 Task: Find connections with filter location Pamplona with filter topic #jobsearchwith filter profile language French with filter current company ALLEN Career Institute Pvt. Ltd. with filter school St. Joseph's Matriculation Higher Secondary School with filter industry Office Administration with filter service category Date Entry with filter keywords title Reiki Practitioner
Action: Mouse moved to (303, 213)
Screenshot: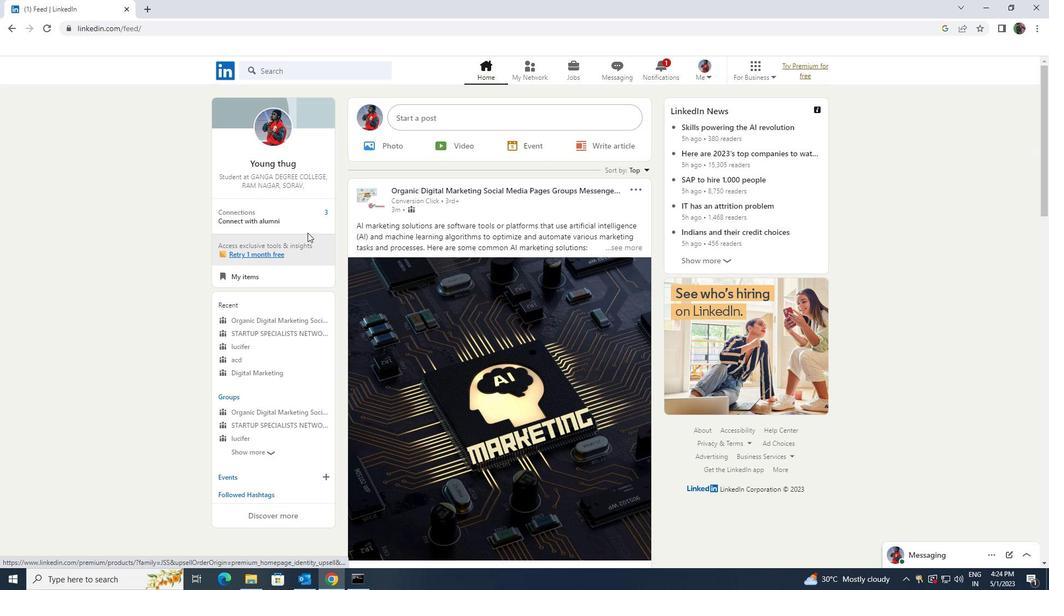
Action: Mouse pressed left at (303, 213)
Screenshot: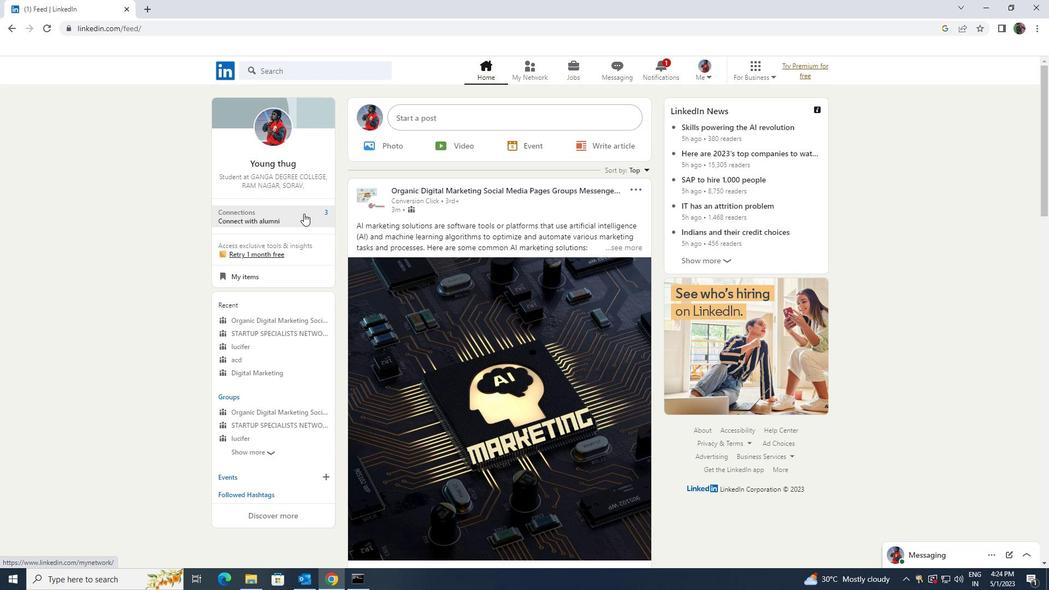 
Action: Mouse moved to (306, 132)
Screenshot: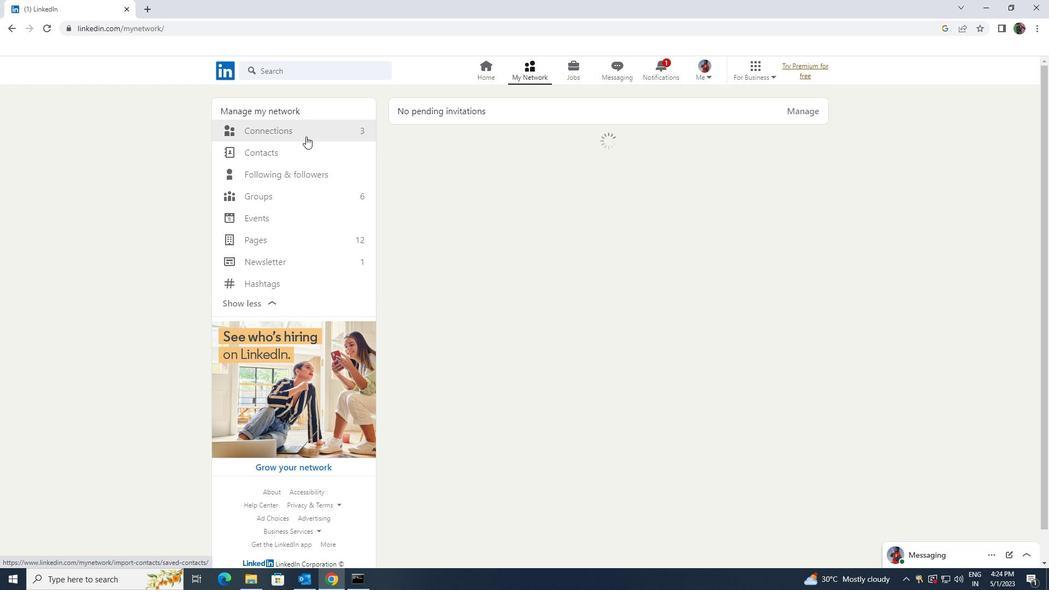 
Action: Mouse pressed left at (306, 132)
Screenshot: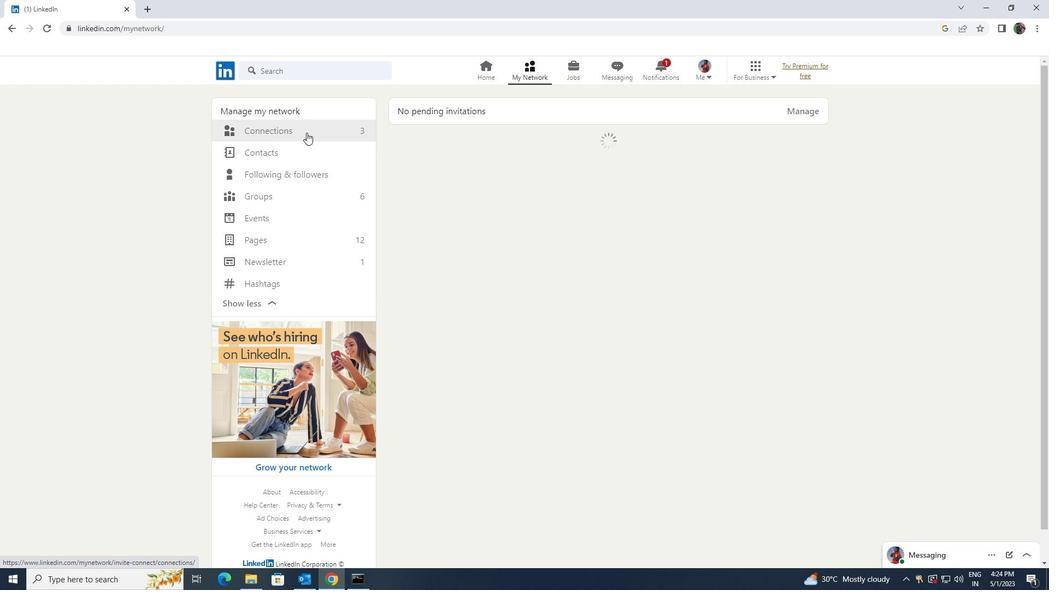 
Action: Mouse moved to (600, 132)
Screenshot: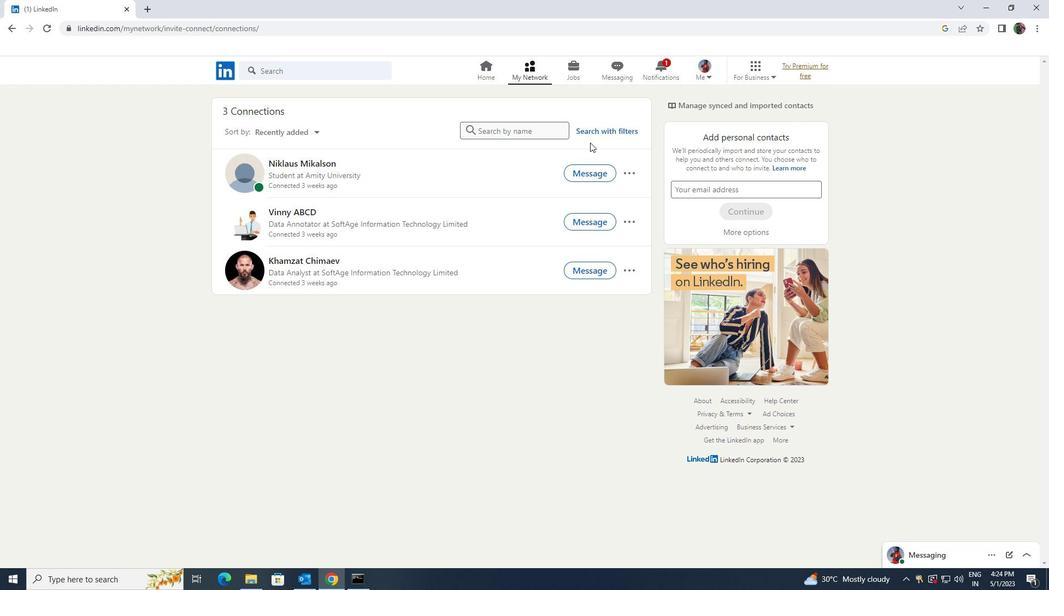 
Action: Mouse pressed left at (600, 132)
Screenshot: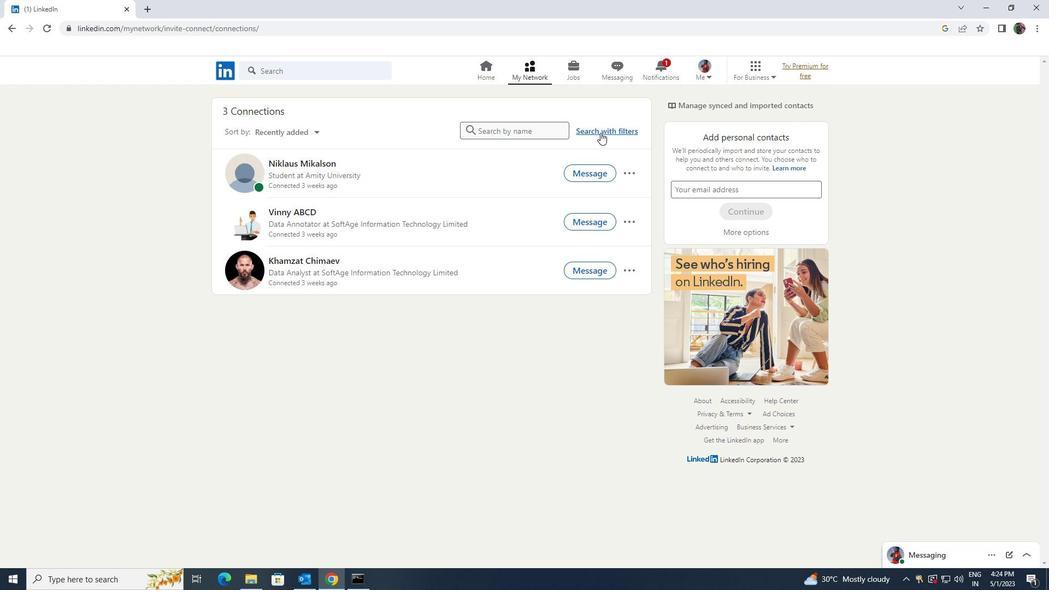 
Action: Mouse moved to (562, 102)
Screenshot: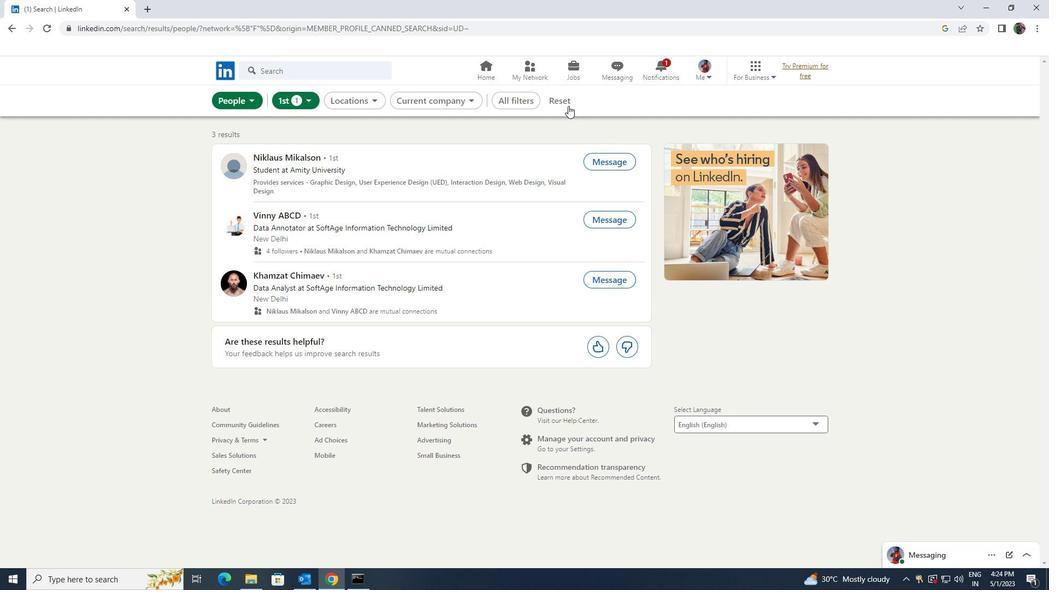 
Action: Mouse pressed left at (562, 102)
Screenshot: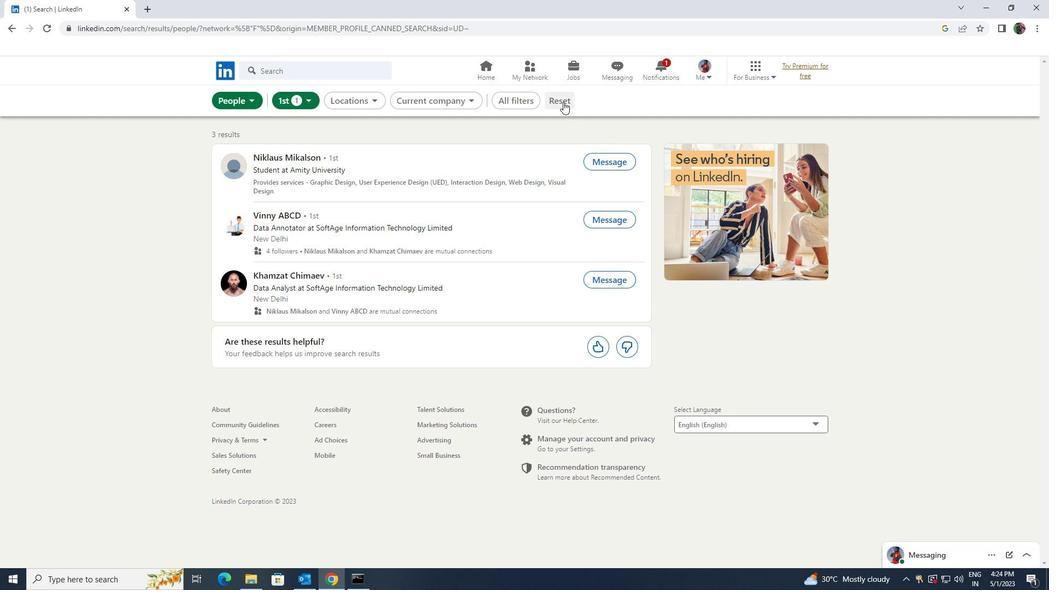 
Action: Mouse moved to (541, 102)
Screenshot: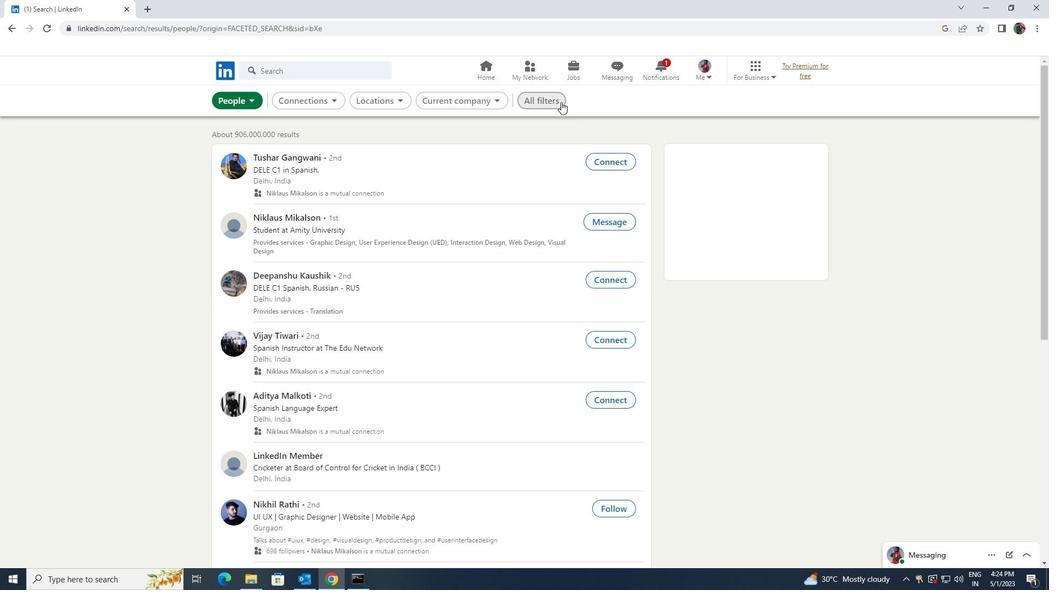
Action: Mouse pressed left at (541, 102)
Screenshot: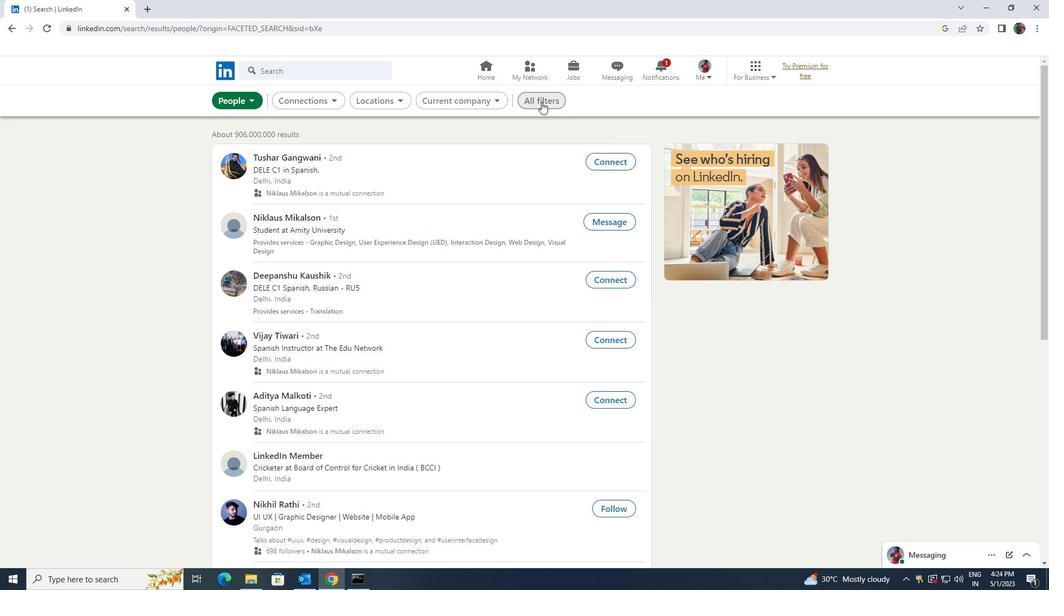 
Action: Mouse moved to (540, 99)
Screenshot: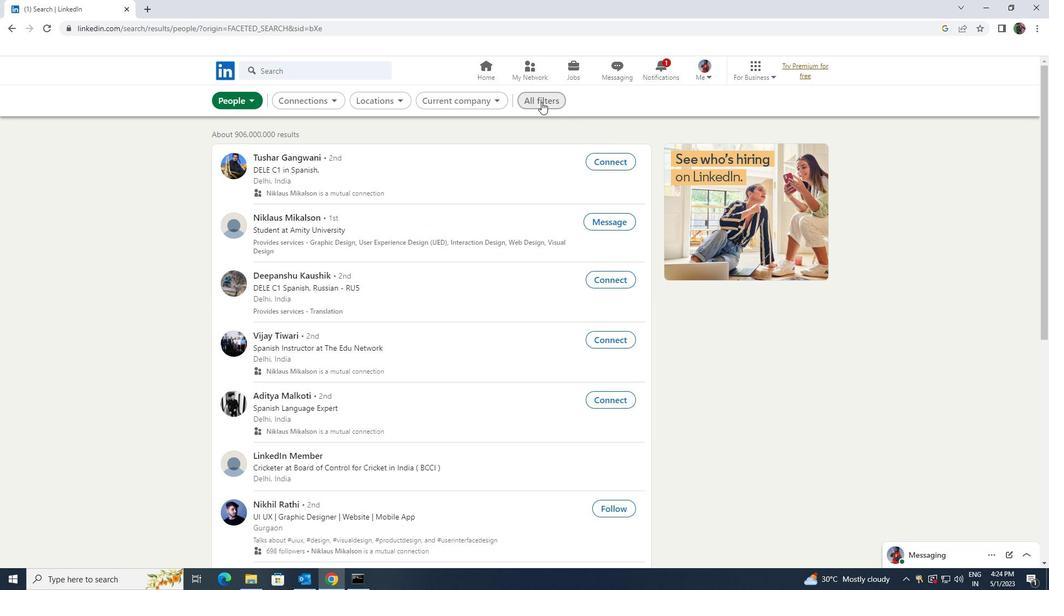 
Action: Mouse pressed left at (540, 99)
Screenshot: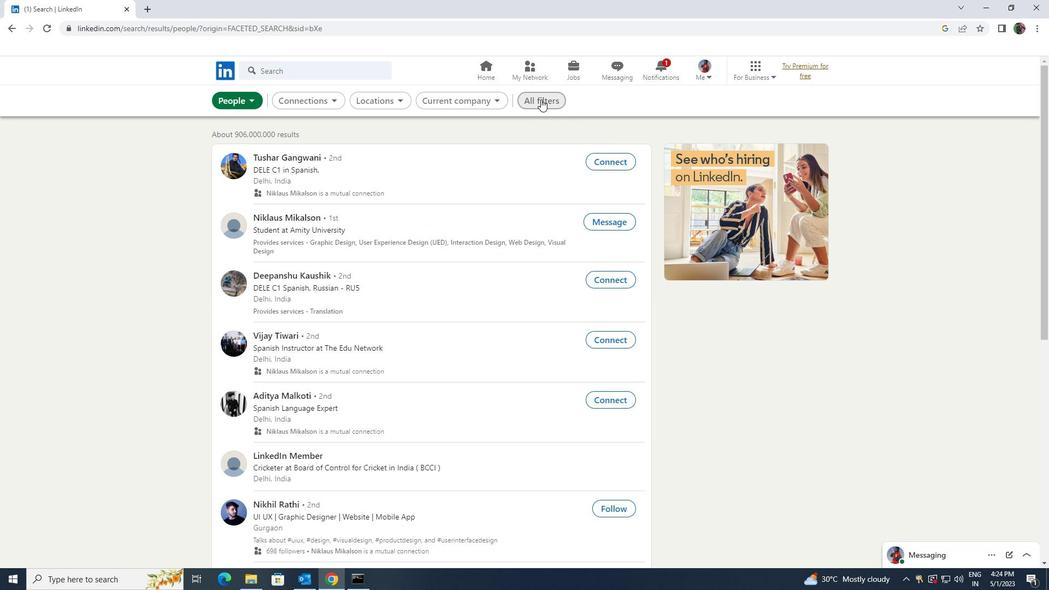 
Action: Mouse pressed left at (540, 99)
Screenshot: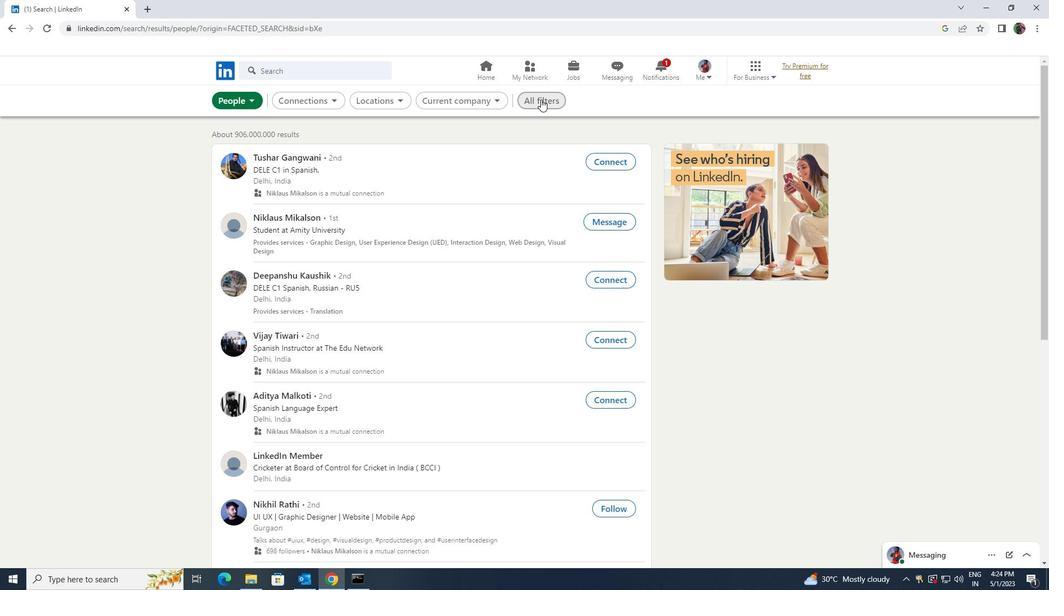 
Action: Mouse pressed left at (540, 99)
Screenshot: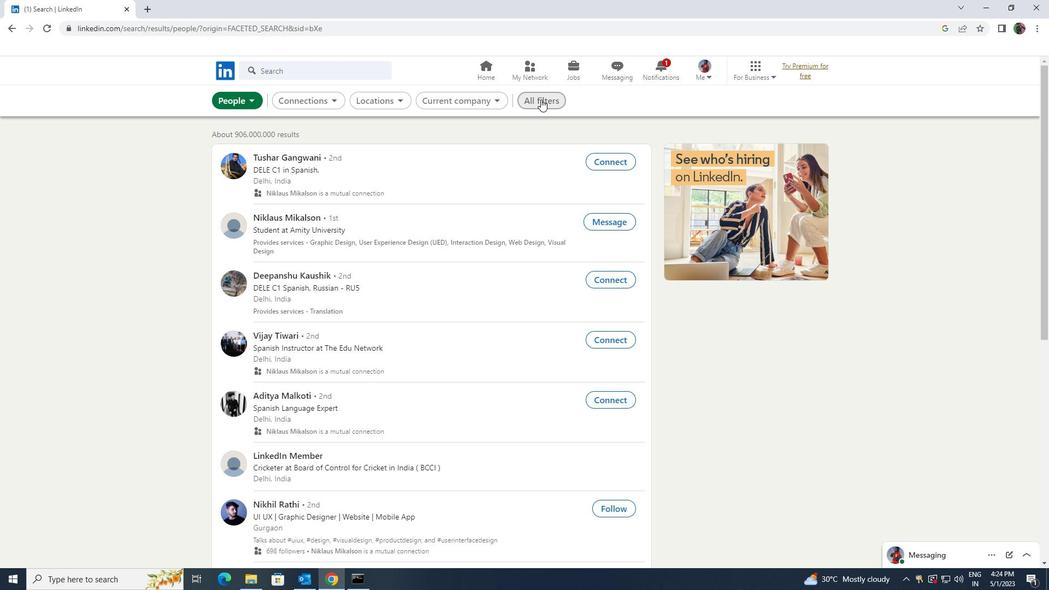 
Action: Mouse moved to (958, 431)
Screenshot: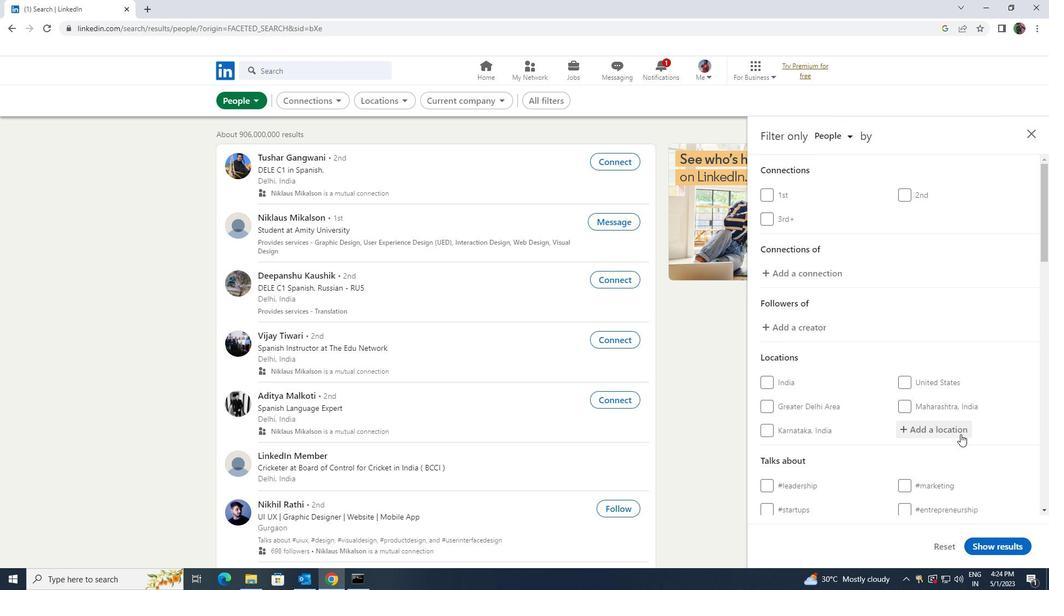
Action: Mouse pressed left at (958, 431)
Screenshot: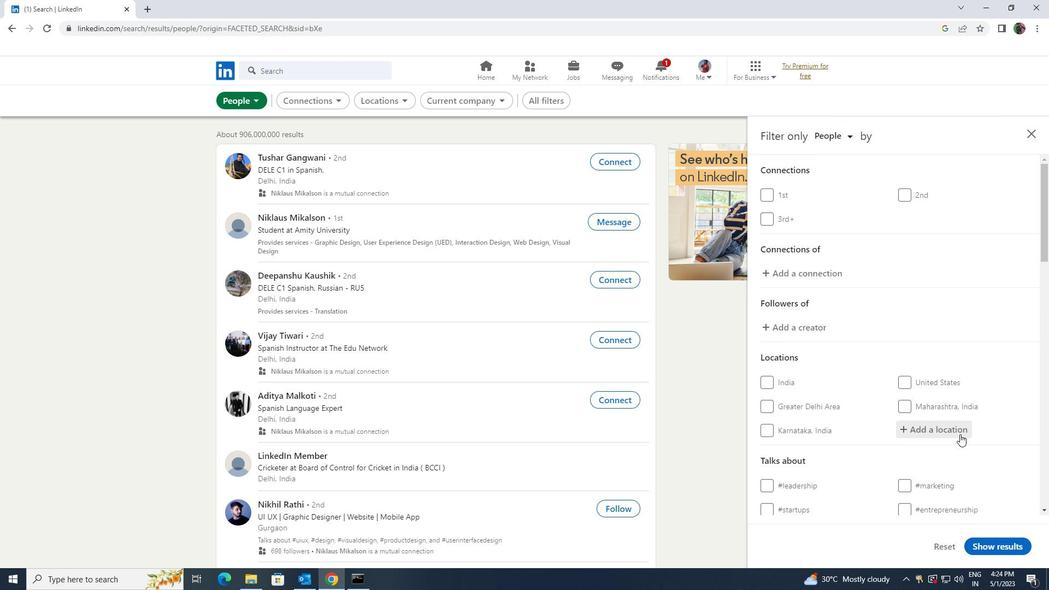 
Action: Key pressed <Key.shift>PAMPLON
Screenshot: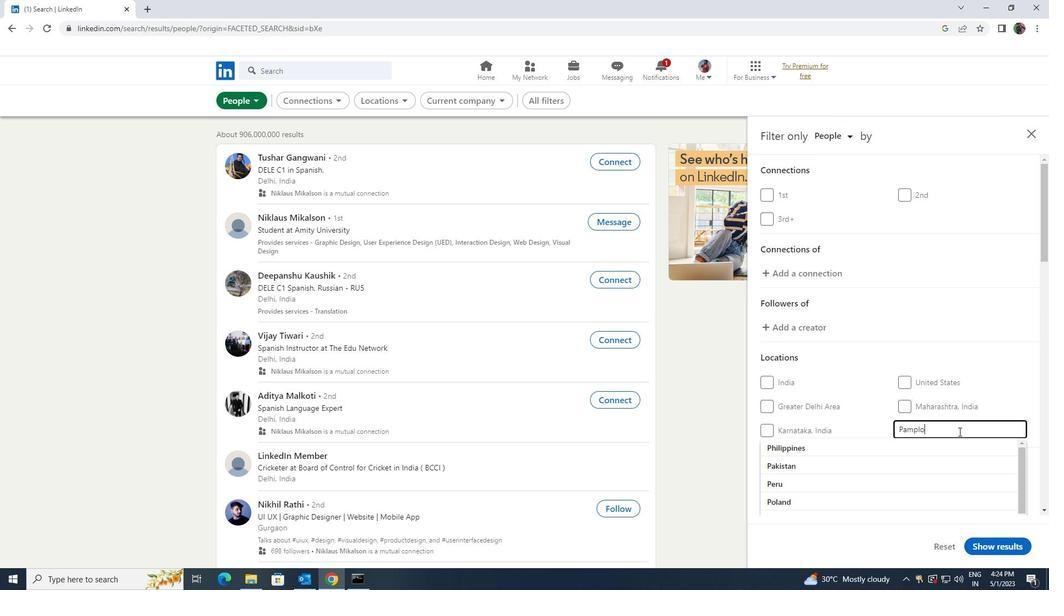 
Action: Mouse moved to (907, 446)
Screenshot: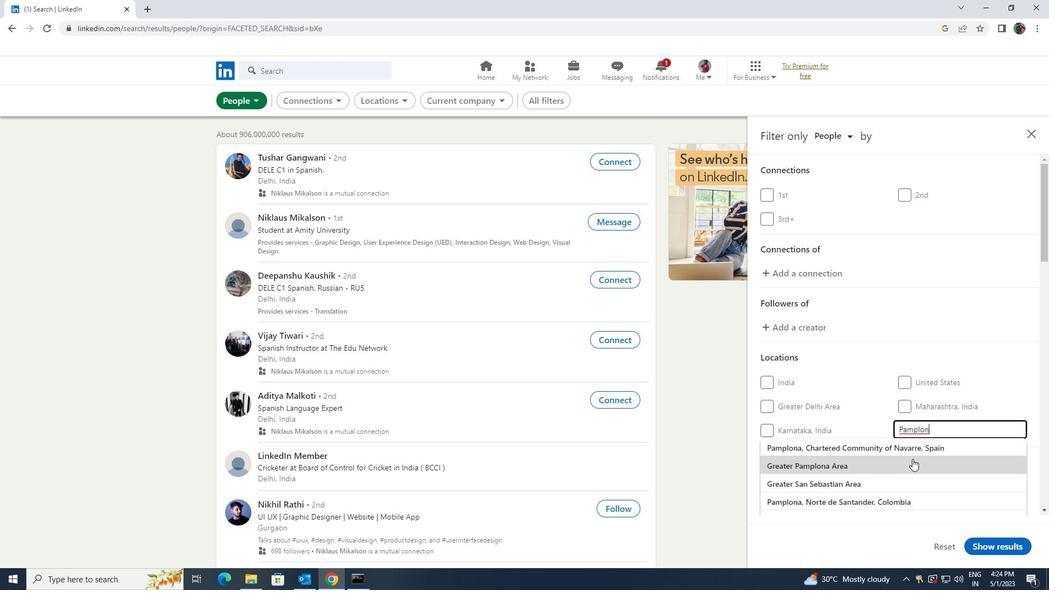 
Action: Mouse pressed left at (907, 446)
Screenshot: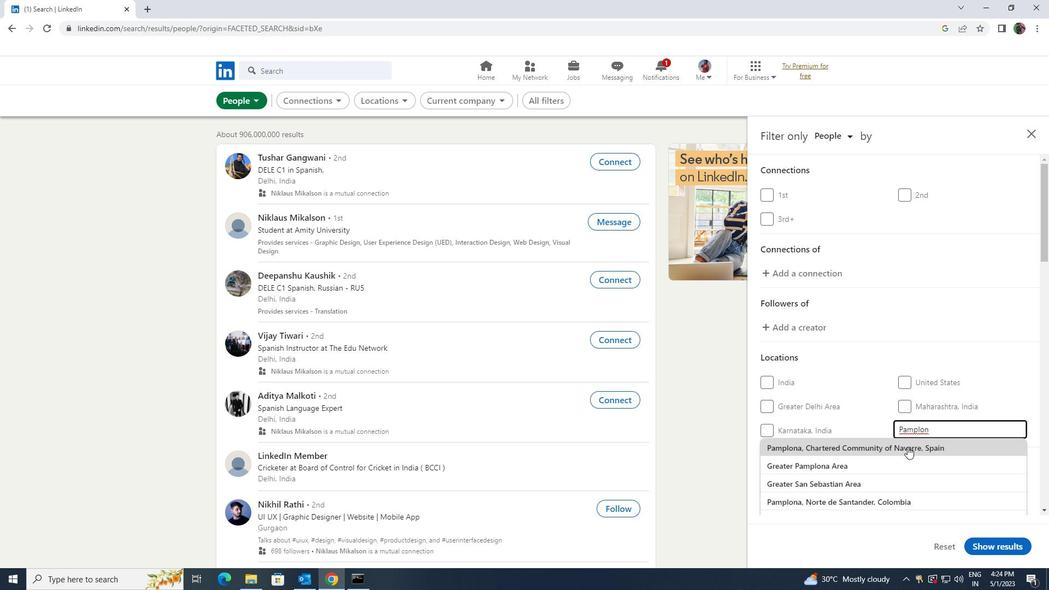 
Action: Mouse moved to (908, 444)
Screenshot: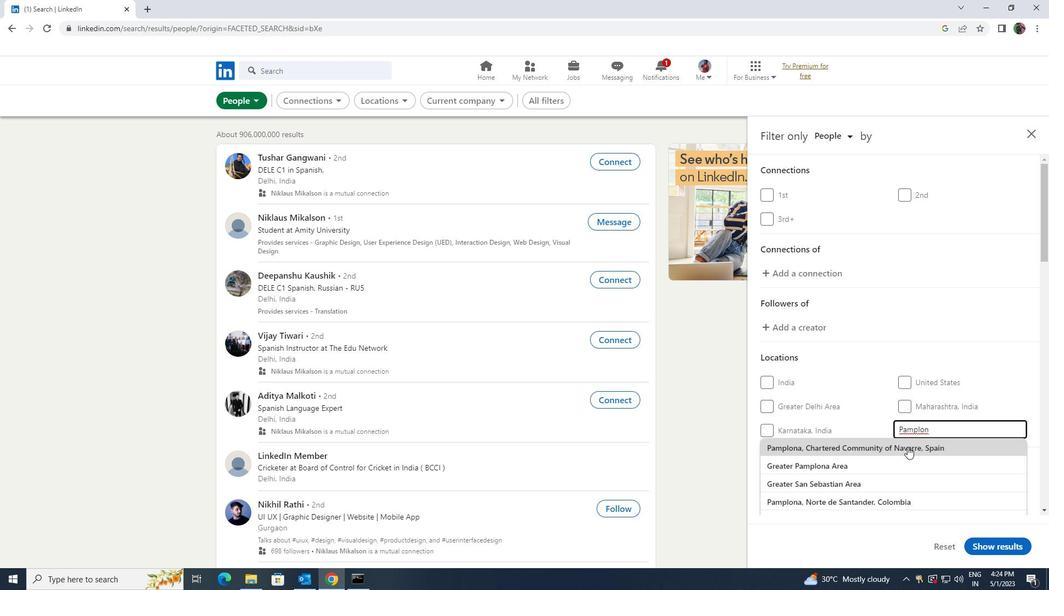 
Action: Mouse scrolled (908, 443) with delta (0, 0)
Screenshot: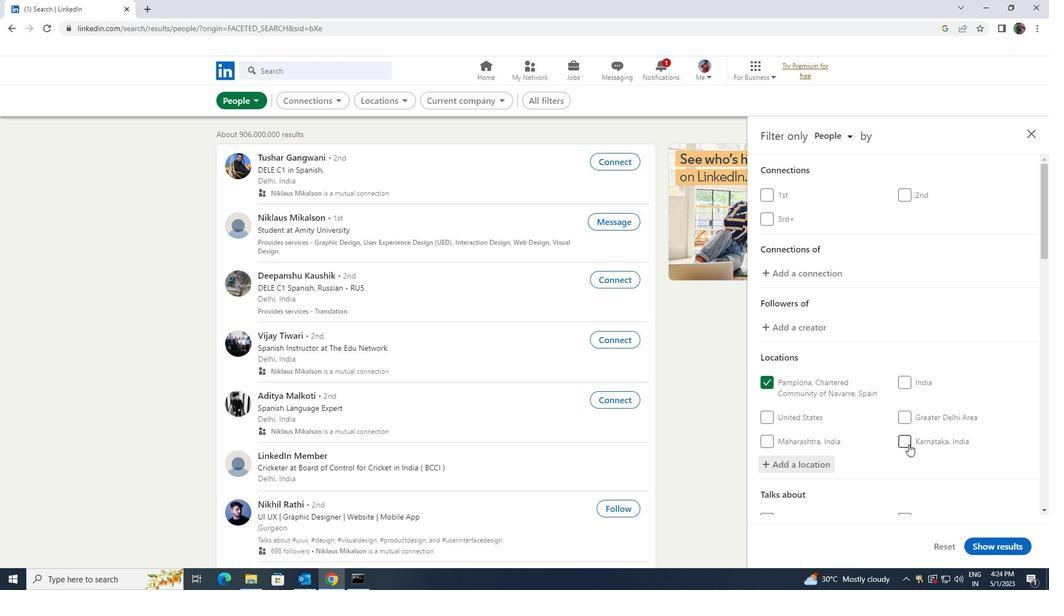 
Action: Mouse scrolled (908, 443) with delta (0, 0)
Screenshot: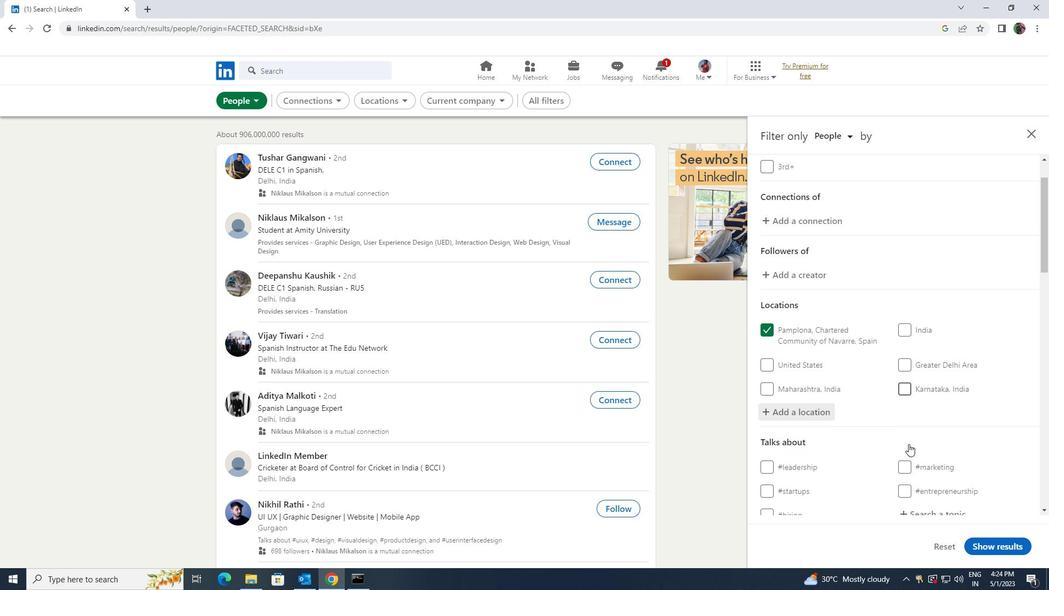 
Action: Mouse moved to (923, 453)
Screenshot: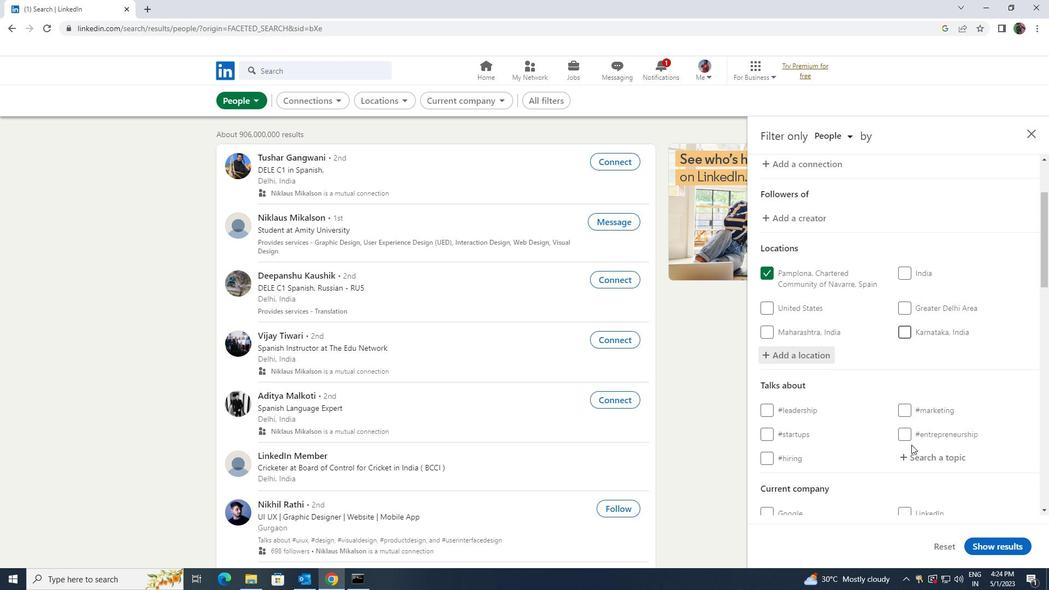 
Action: Mouse pressed left at (923, 453)
Screenshot: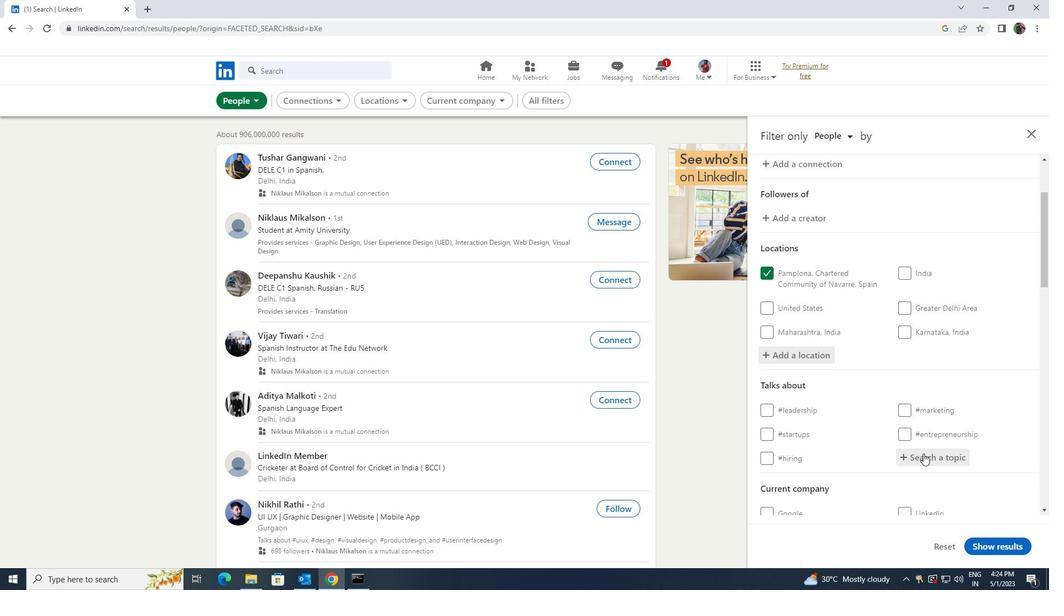 
Action: Key pressed <Key.shift>JOBSEARCH
Screenshot: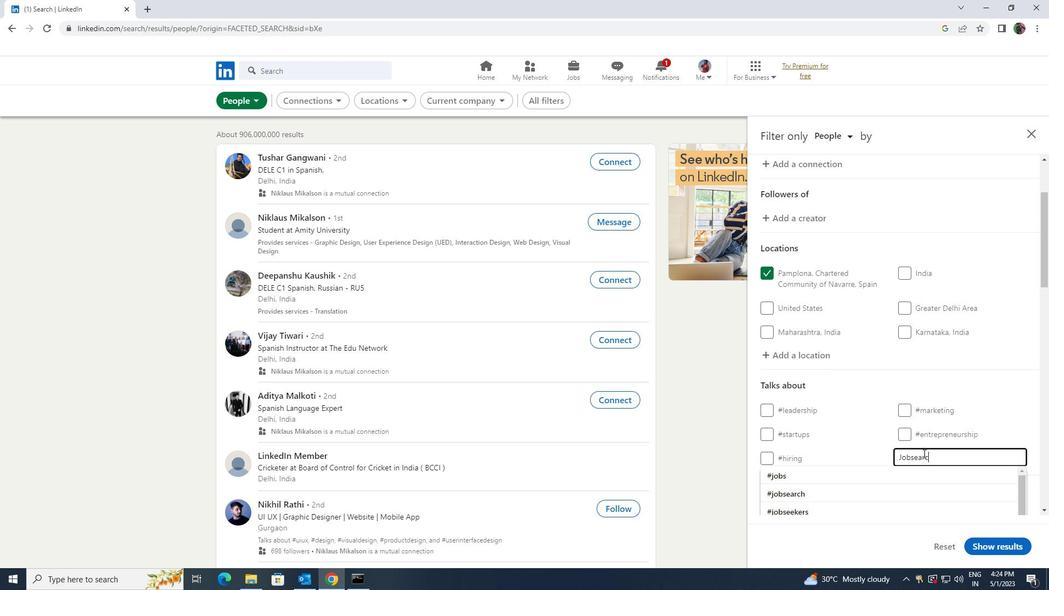
Action: Mouse moved to (919, 471)
Screenshot: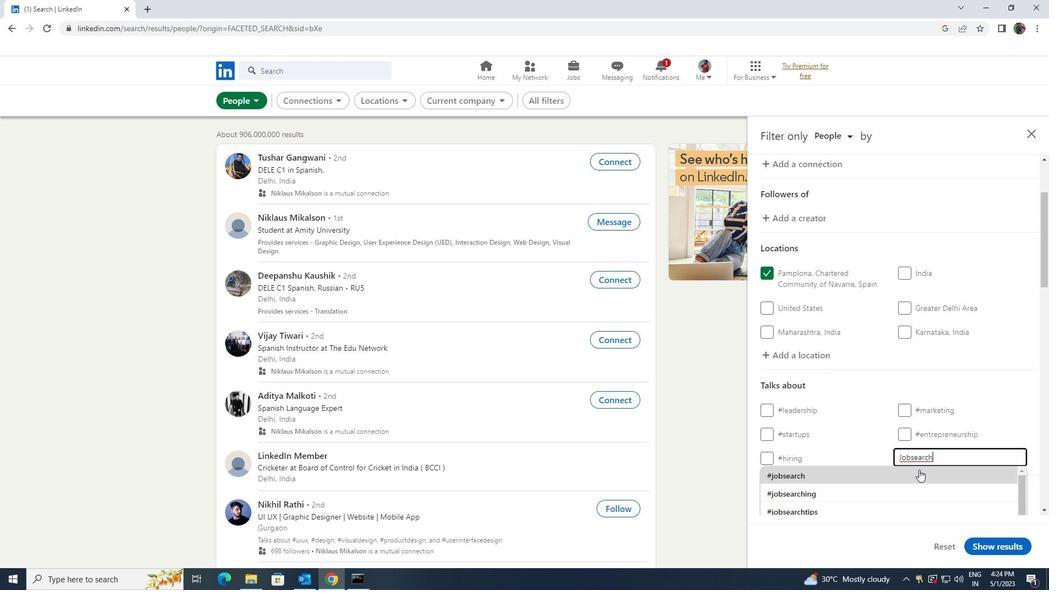 
Action: Mouse pressed left at (919, 471)
Screenshot: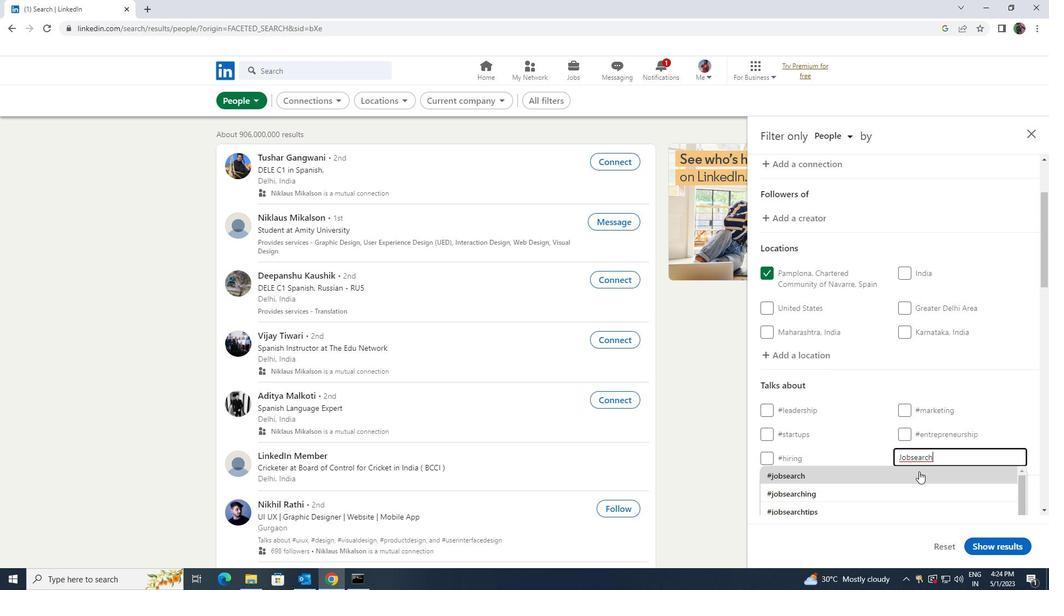 
Action: Mouse moved to (919, 472)
Screenshot: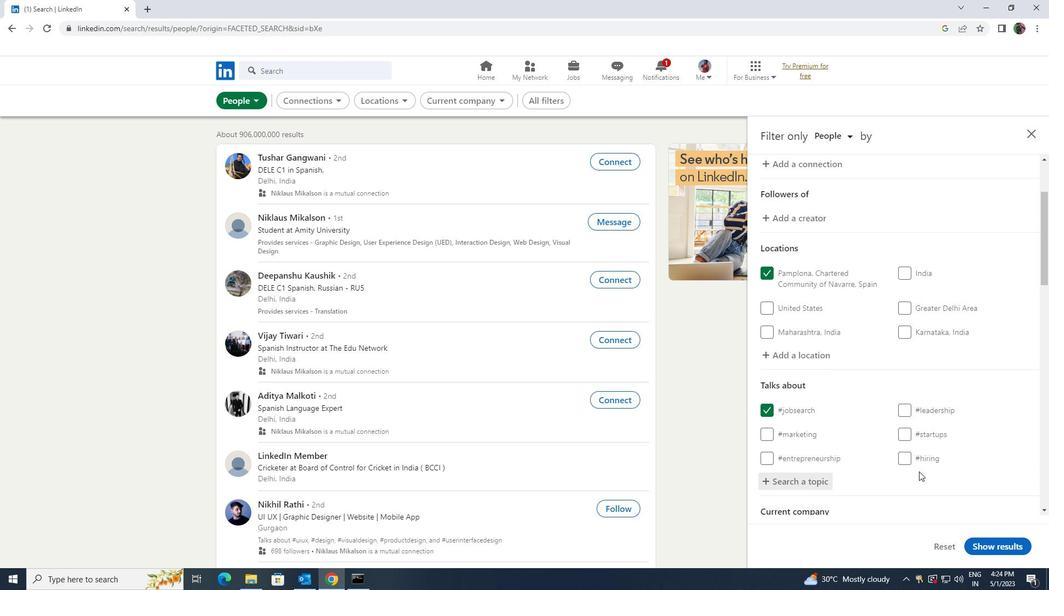 
Action: Mouse scrolled (919, 471) with delta (0, 0)
Screenshot: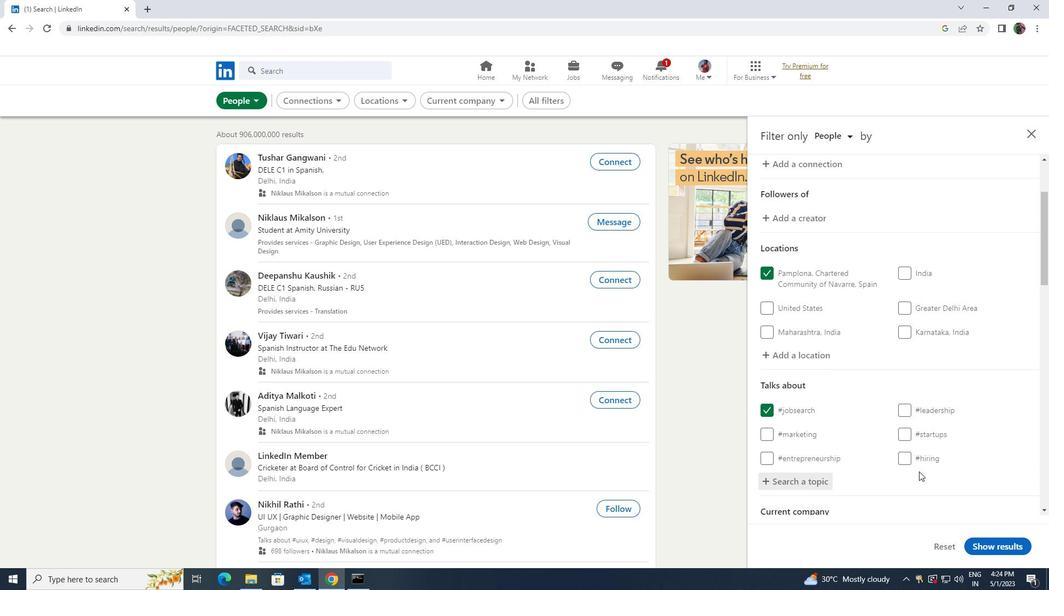 
Action: Mouse scrolled (919, 471) with delta (0, 0)
Screenshot: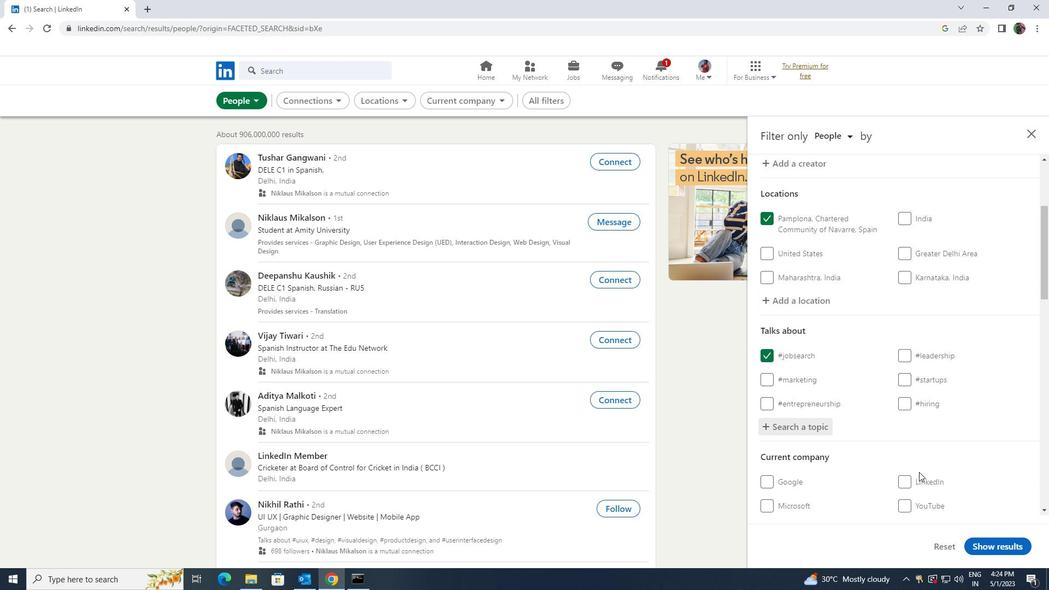 
Action: Mouse moved to (925, 479)
Screenshot: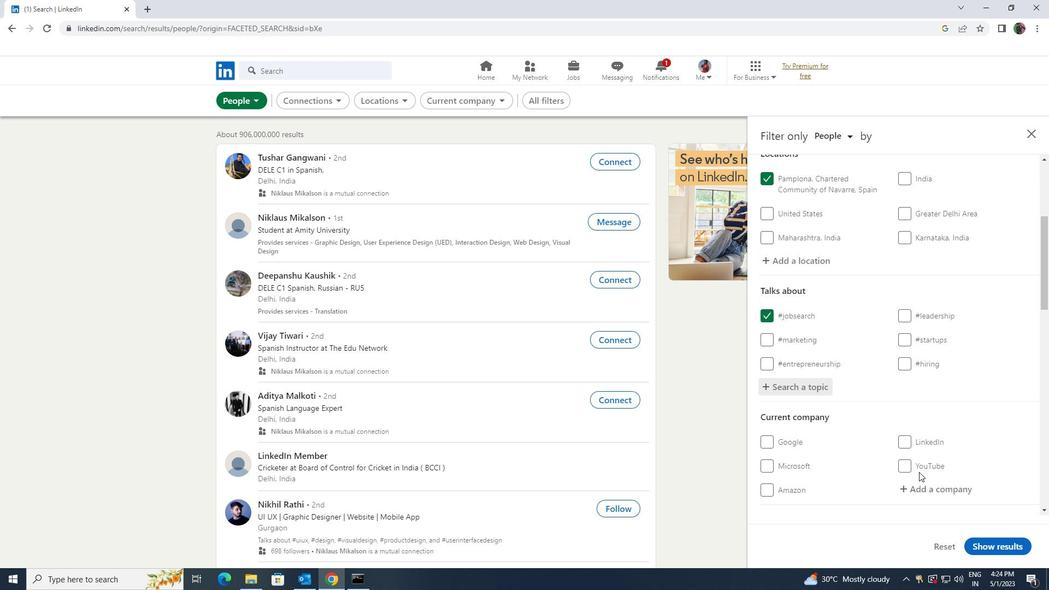 
Action: Mouse scrolled (925, 479) with delta (0, 0)
Screenshot: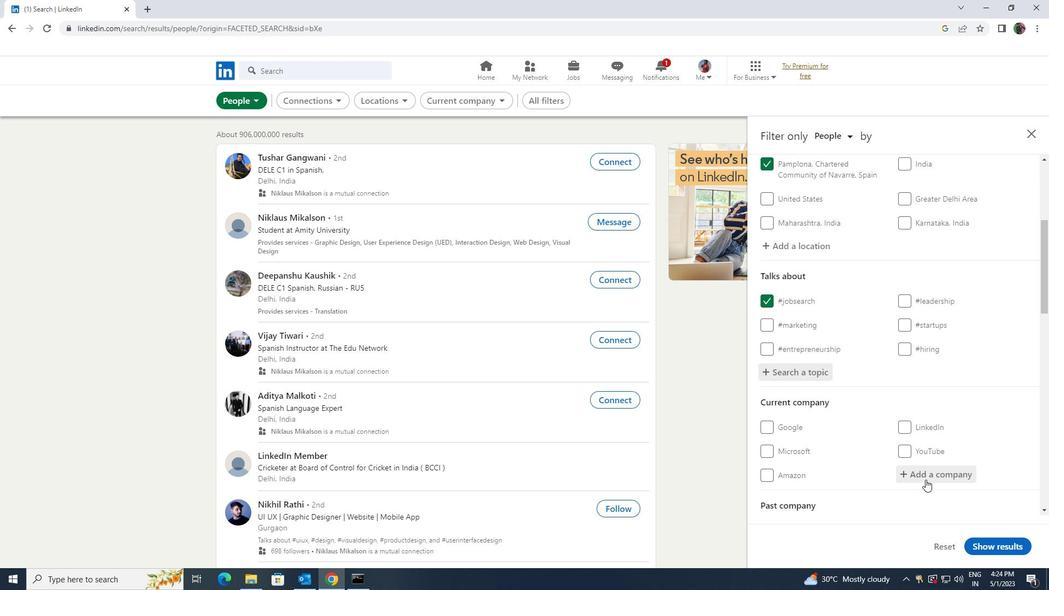 
Action: Mouse scrolled (925, 479) with delta (0, 0)
Screenshot: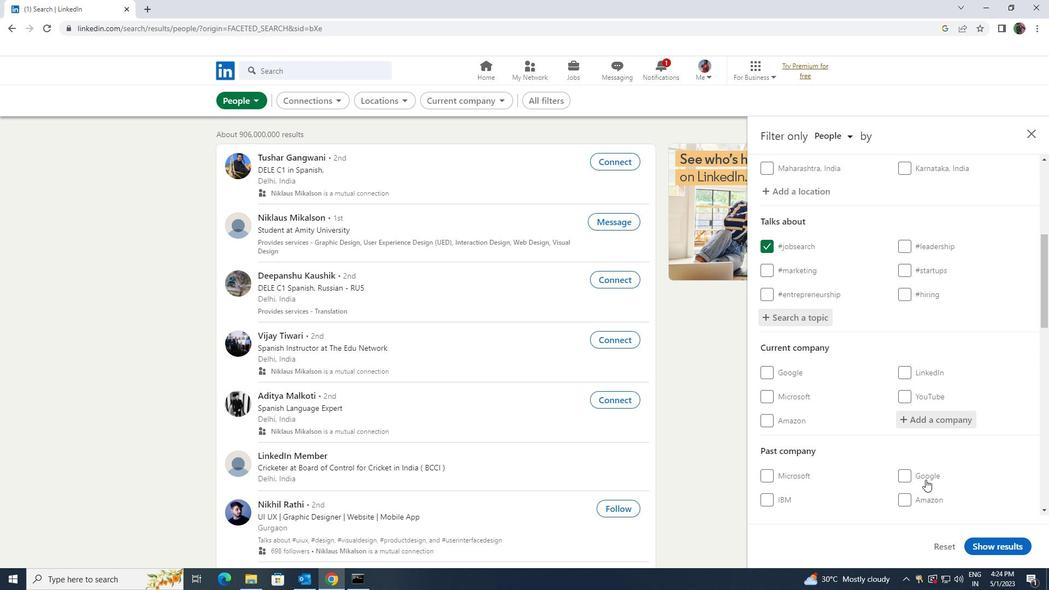 
Action: Mouse scrolled (925, 479) with delta (0, 0)
Screenshot: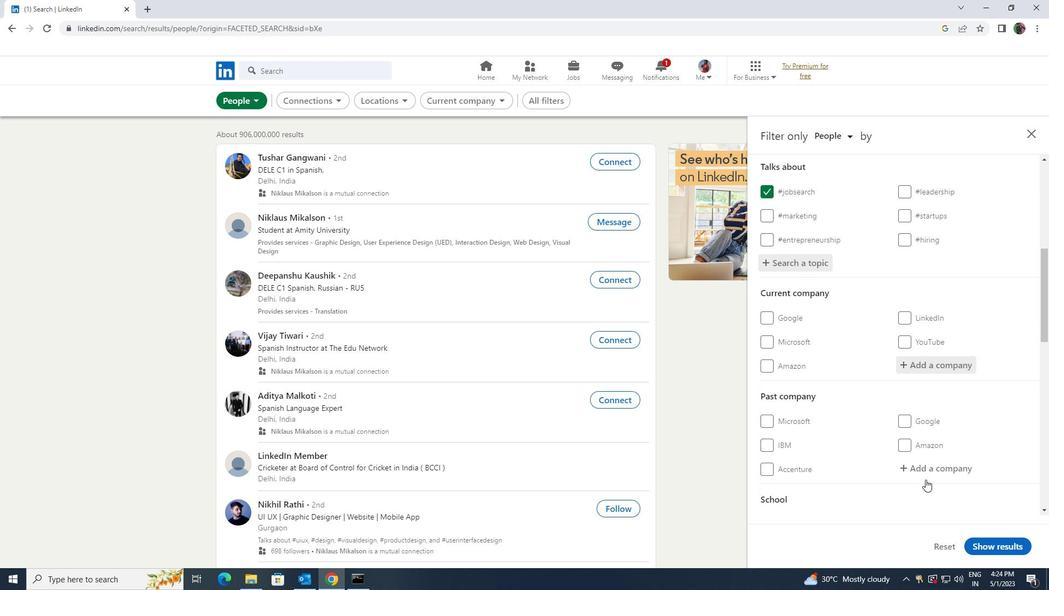 
Action: Mouse moved to (925, 480)
Screenshot: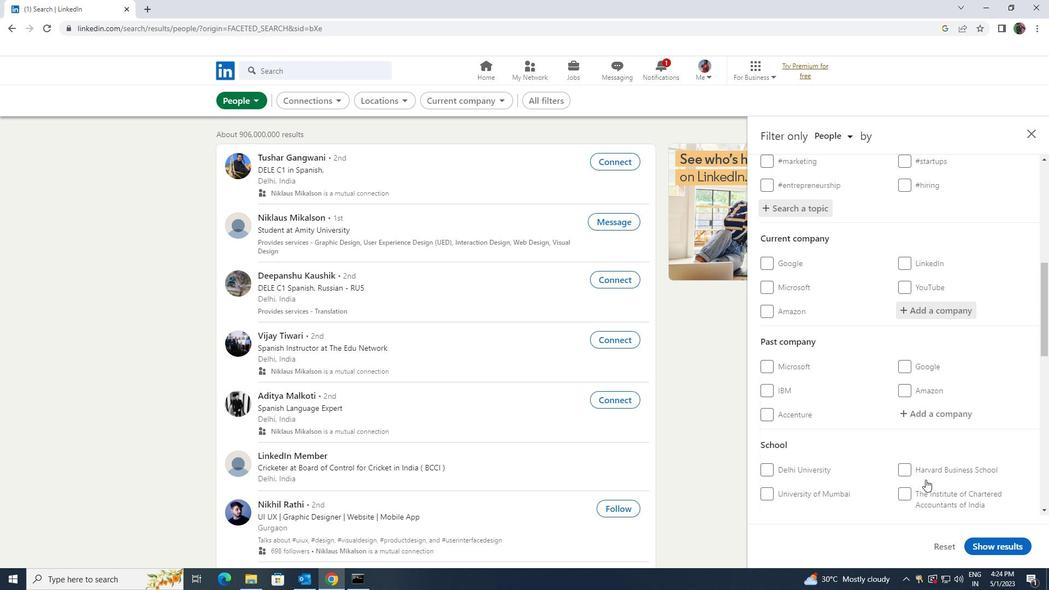 
Action: Mouse scrolled (925, 479) with delta (0, 0)
Screenshot: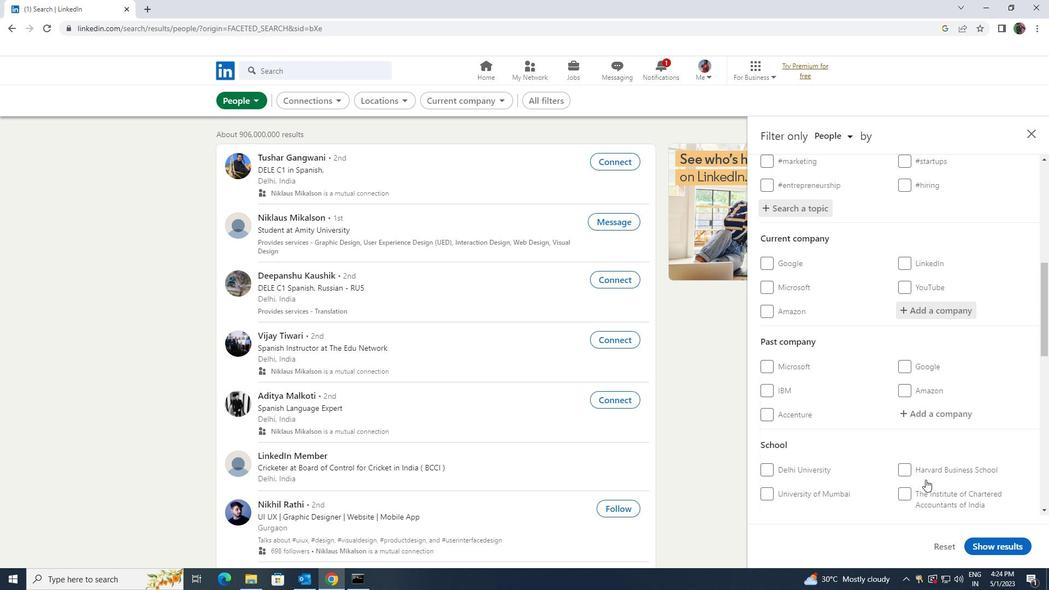 
Action: Mouse scrolled (925, 479) with delta (0, 0)
Screenshot: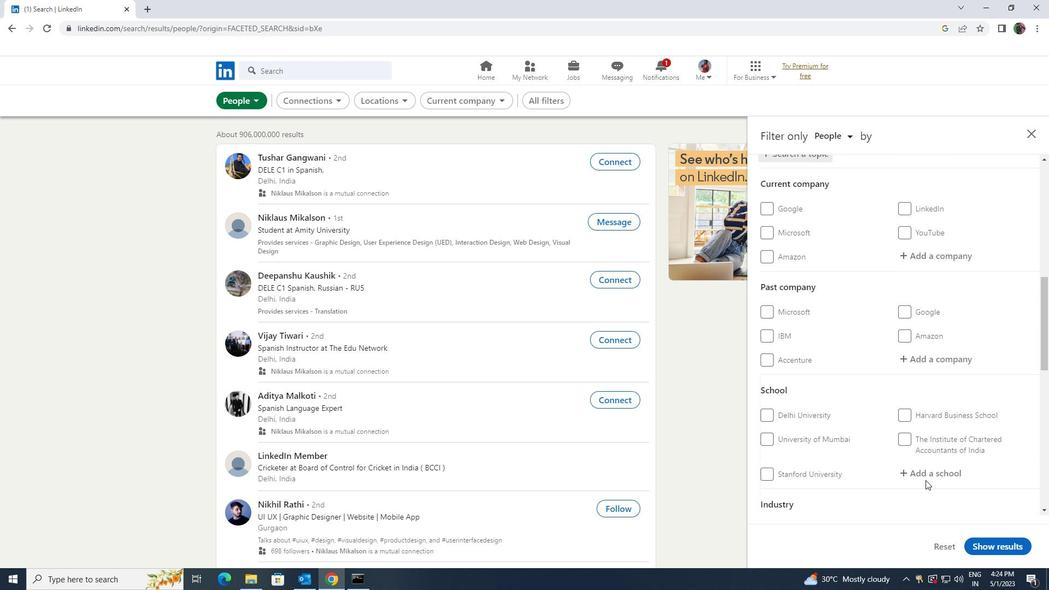 
Action: Mouse scrolled (925, 479) with delta (0, 0)
Screenshot: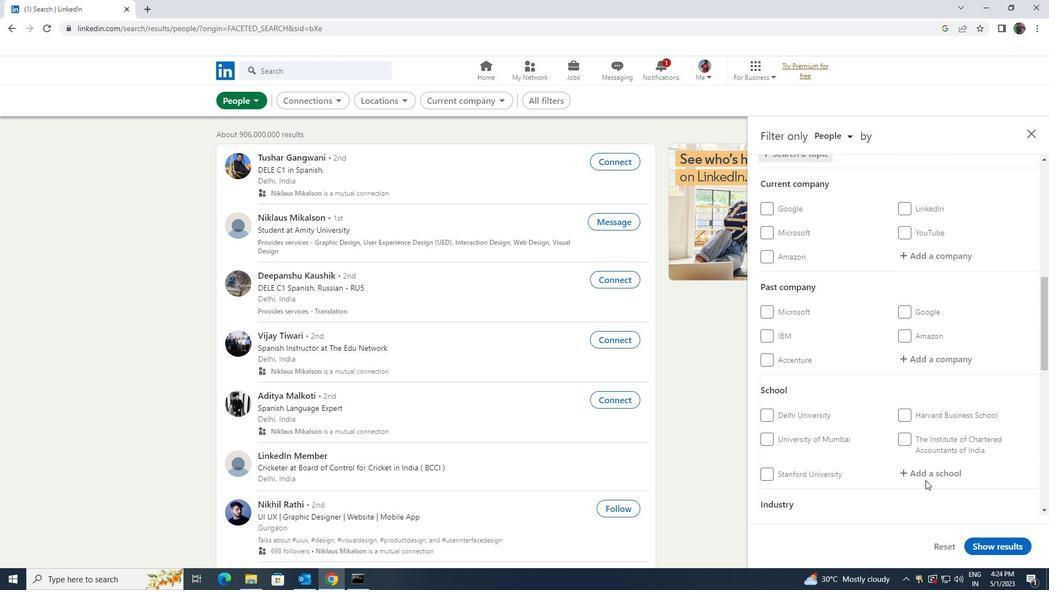 
Action: Mouse scrolled (925, 479) with delta (0, 0)
Screenshot: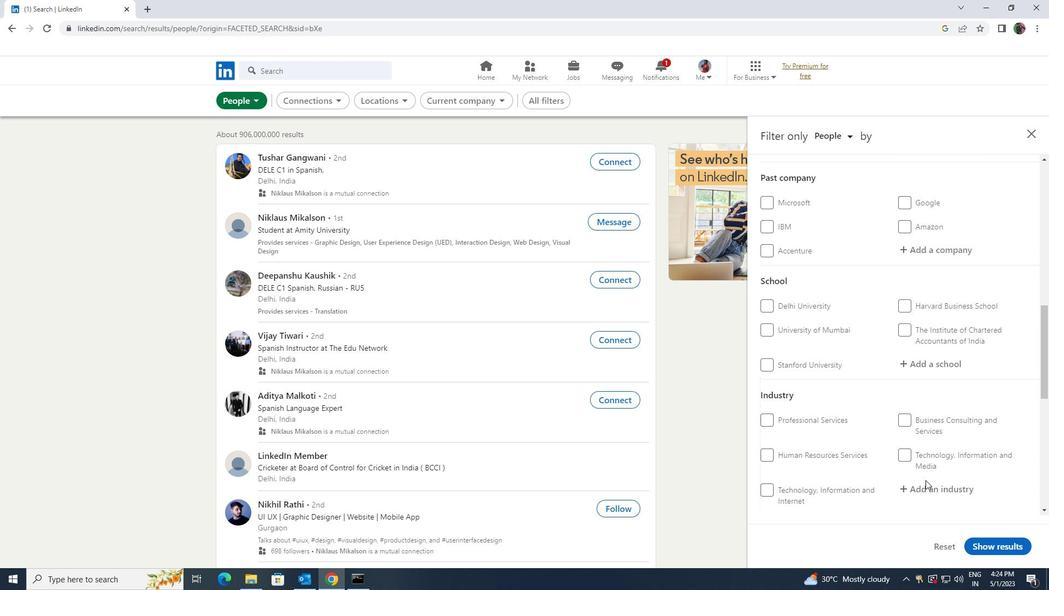 
Action: Mouse scrolled (925, 479) with delta (0, 0)
Screenshot: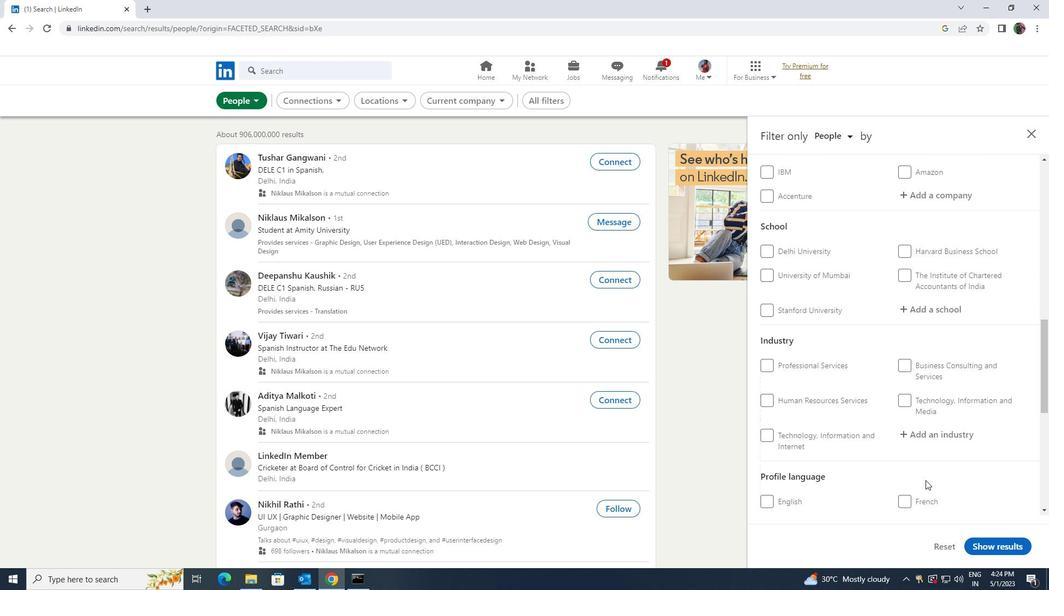 
Action: Mouse scrolled (925, 479) with delta (0, 0)
Screenshot: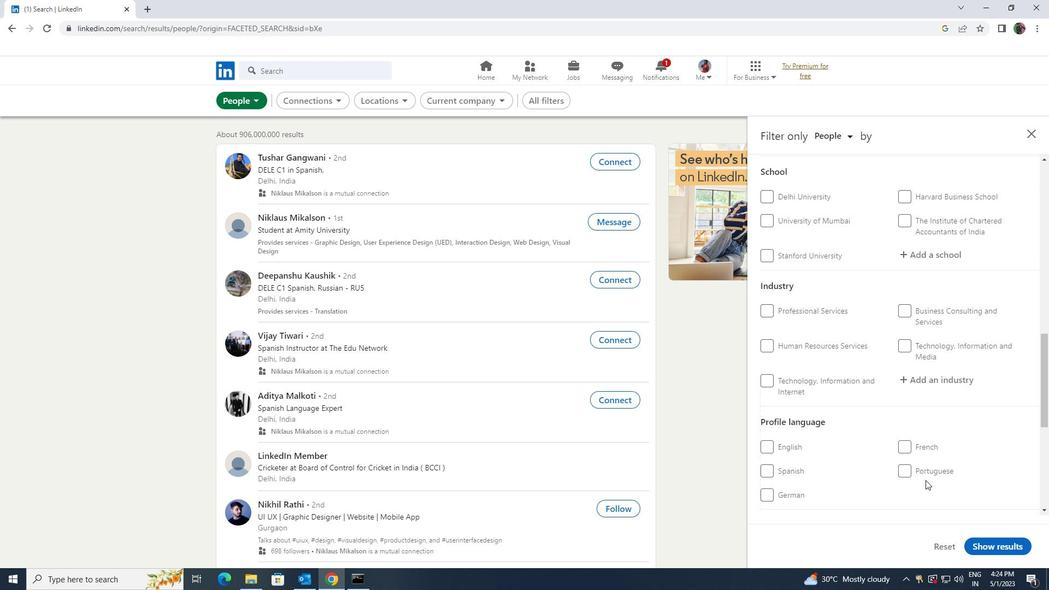
Action: Mouse scrolled (925, 479) with delta (0, 0)
Screenshot: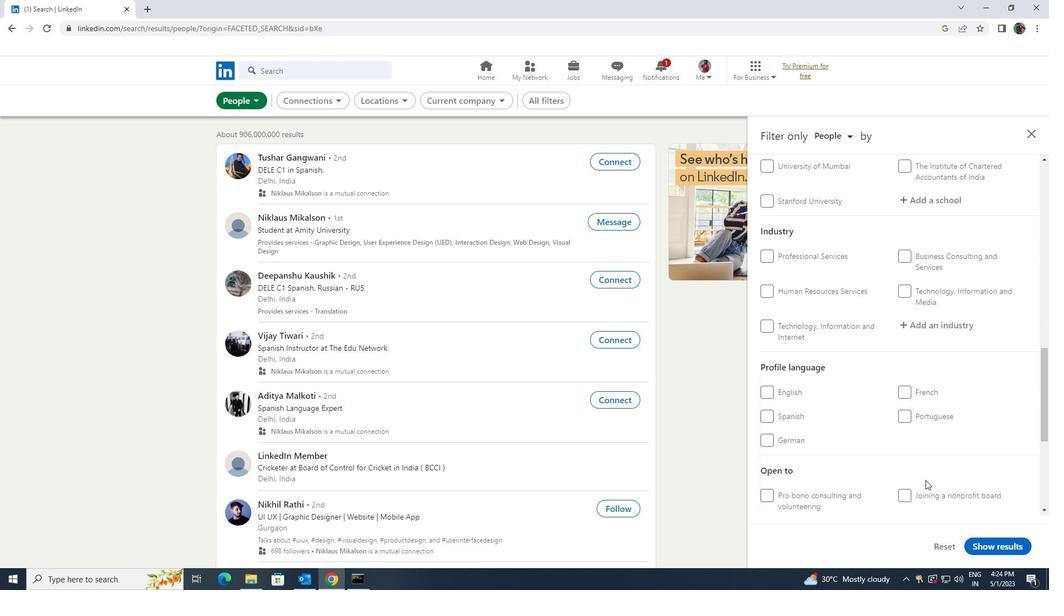 
Action: Mouse scrolled (925, 479) with delta (0, 0)
Screenshot: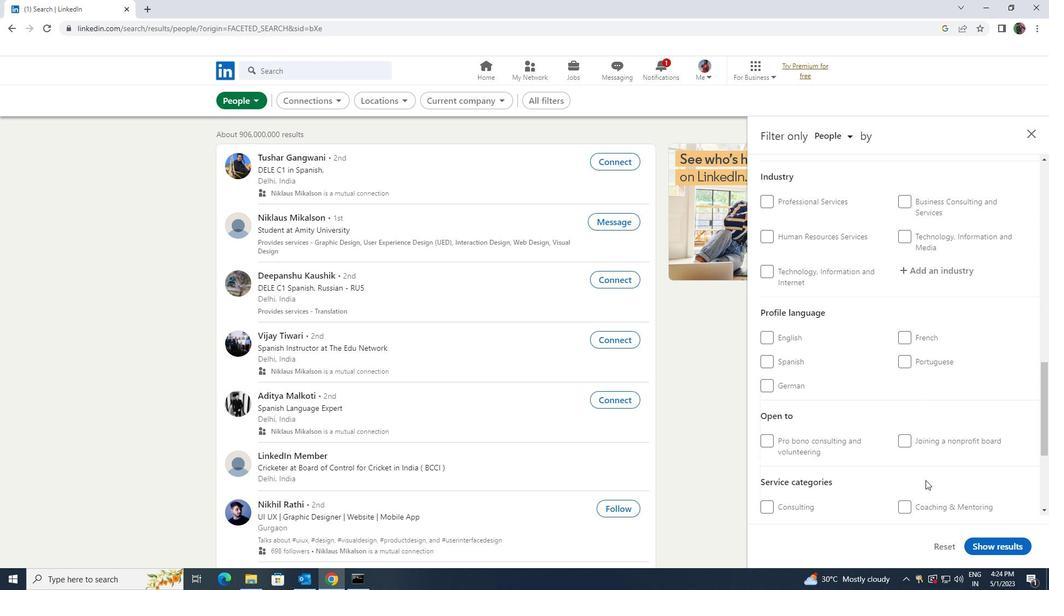 
Action: Mouse moved to (915, 474)
Screenshot: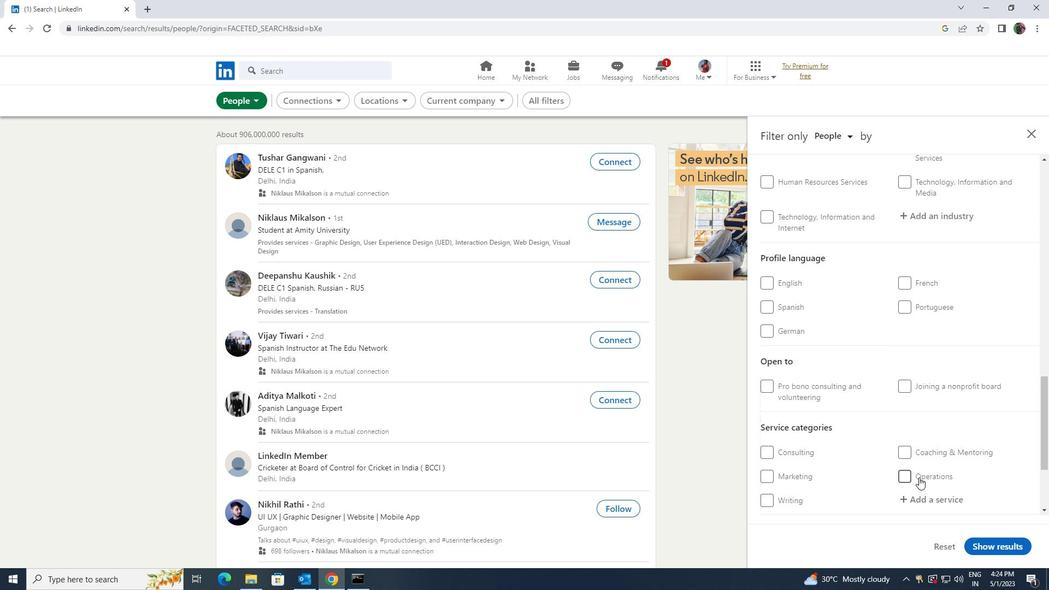 
Action: Mouse scrolled (915, 474) with delta (0, 0)
Screenshot: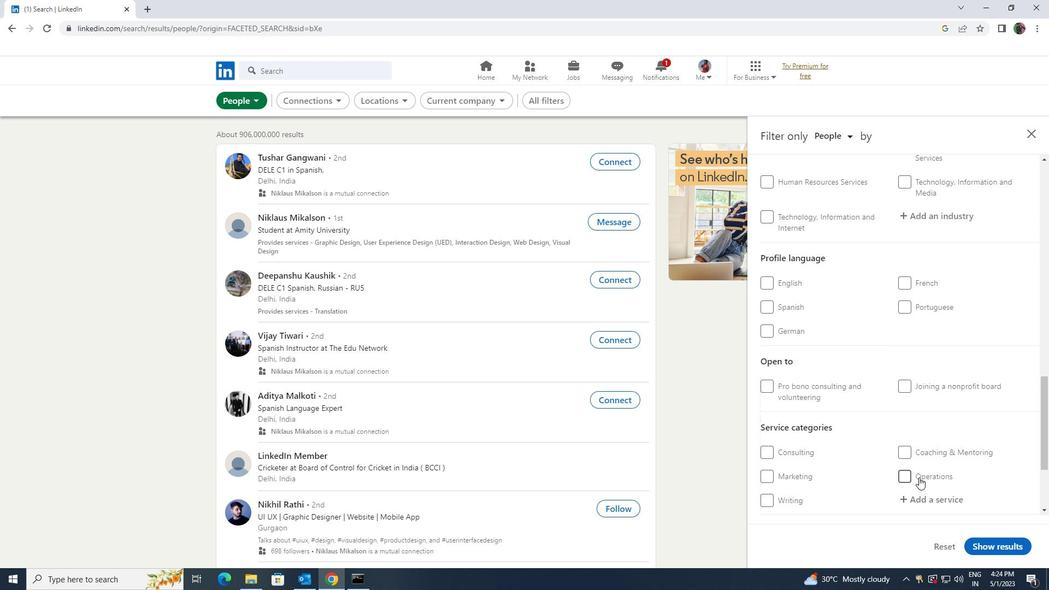 
Action: Mouse scrolled (915, 474) with delta (0, 0)
Screenshot: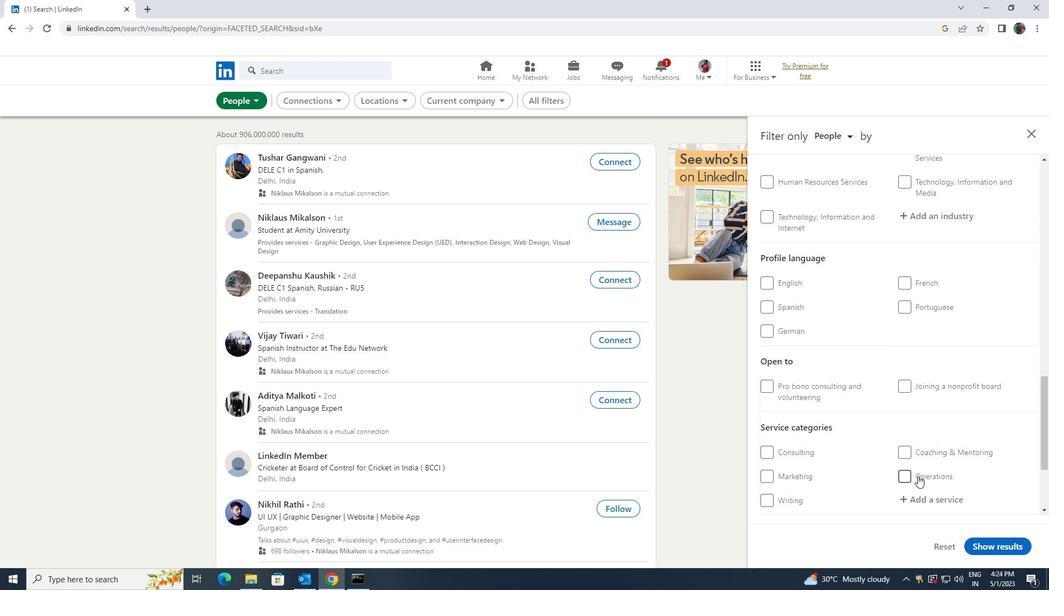 
Action: Mouse moved to (908, 391)
Screenshot: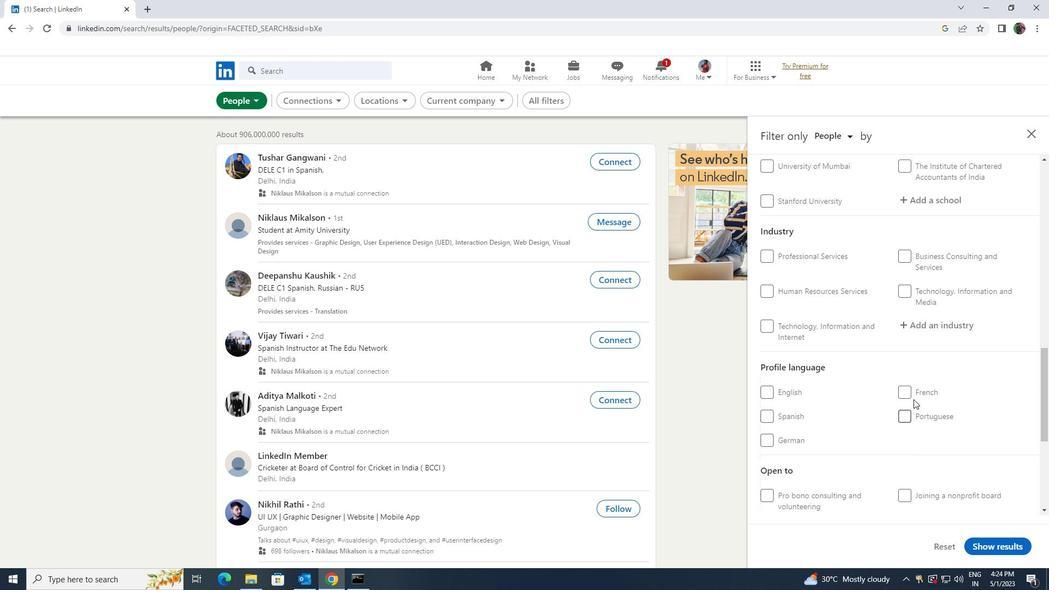 
Action: Mouse pressed left at (908, 391)
Screenshot: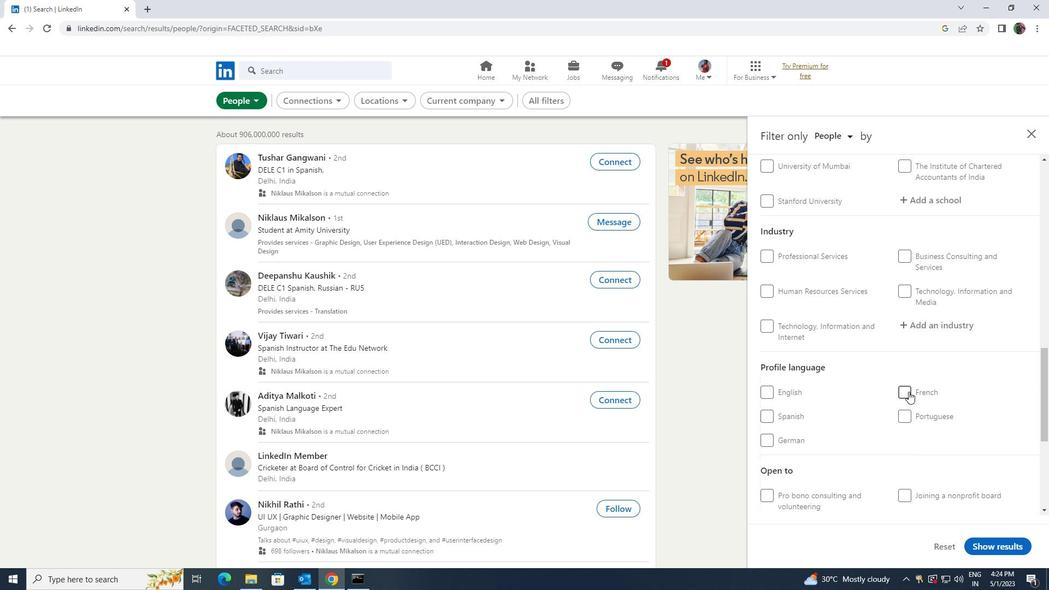 
Action: Mouse scrolled (908, 392) with delta (0, 0)
Screenshot: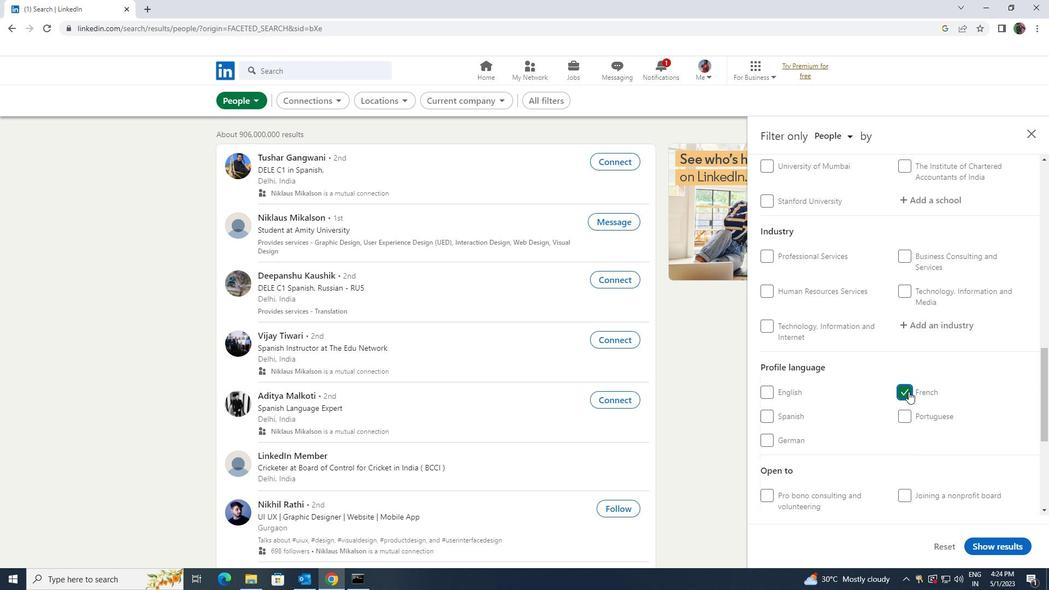 
Action: Mouse scrolled (908, 392) with delta (0, 0)
Screenshot: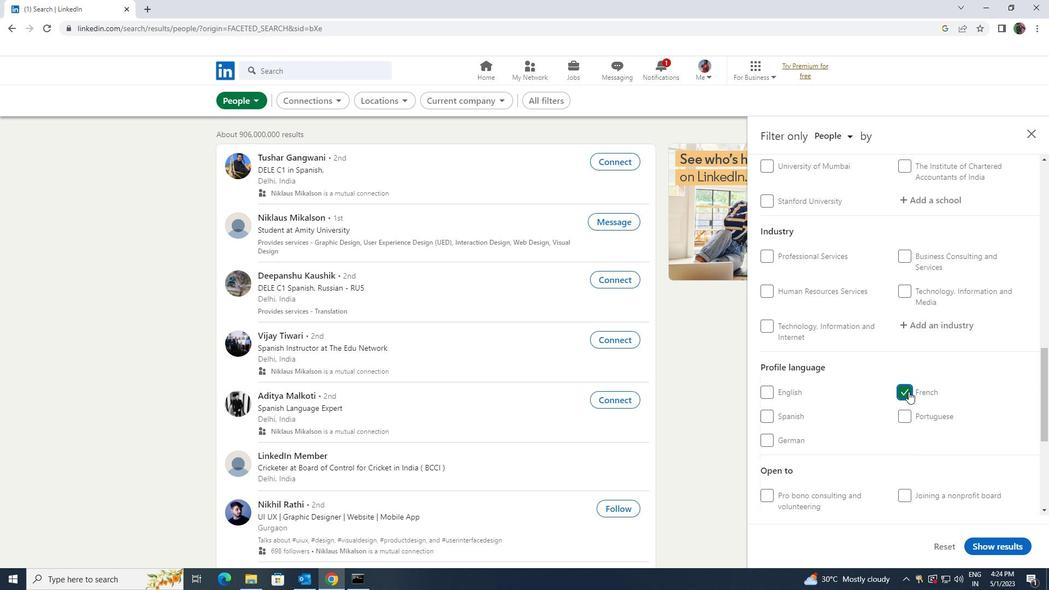
Action: Mouse scrolled (908, 392) with delta (0, 0)
Screenshot: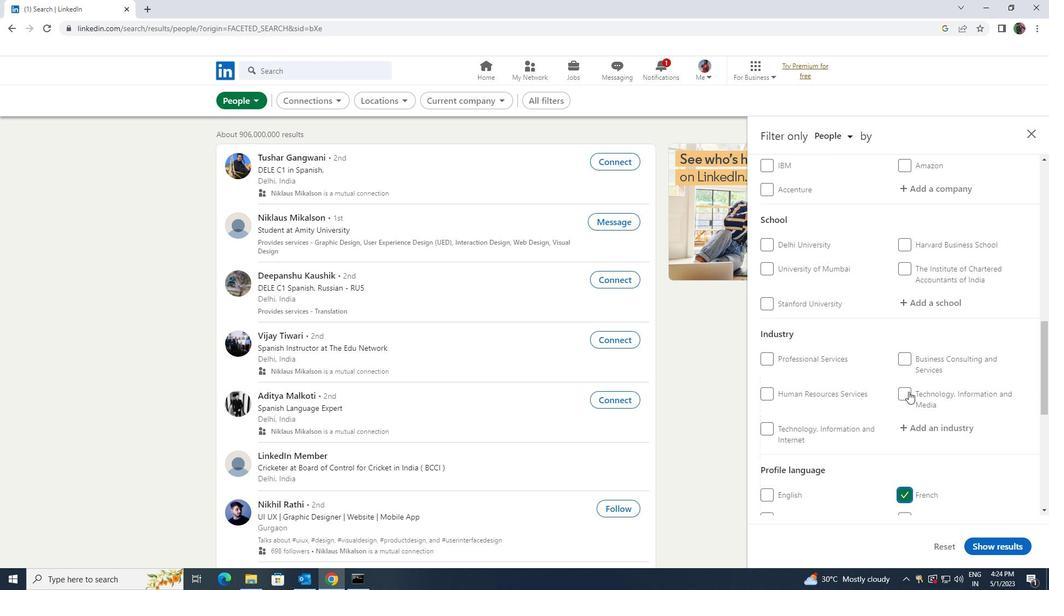 
Action: Mouse scrolled (908, 392) with delta (0, 0)
Screenshot: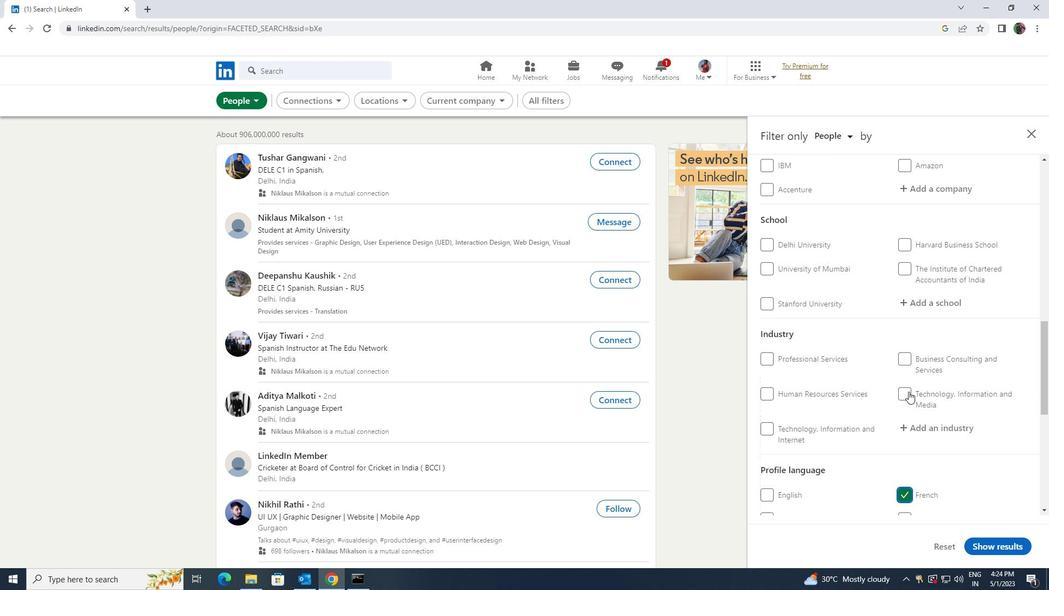 
Action: Mouse scrolled (908, 392) with delta (0, 0)
Screenshot: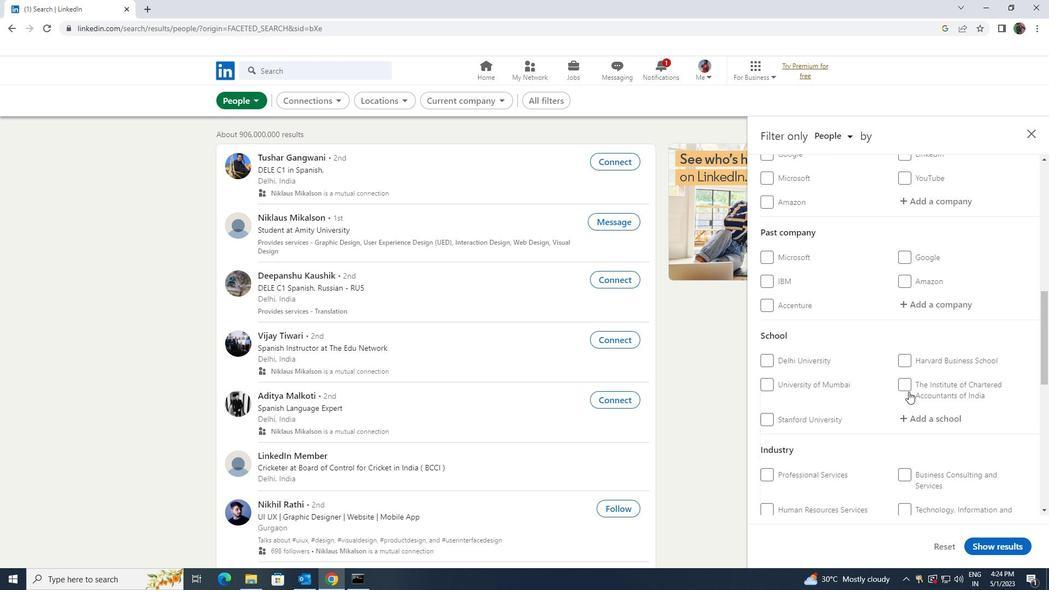 
Action: Mouse scrolled (908, 392) with delta (0, 0)
Screenshot: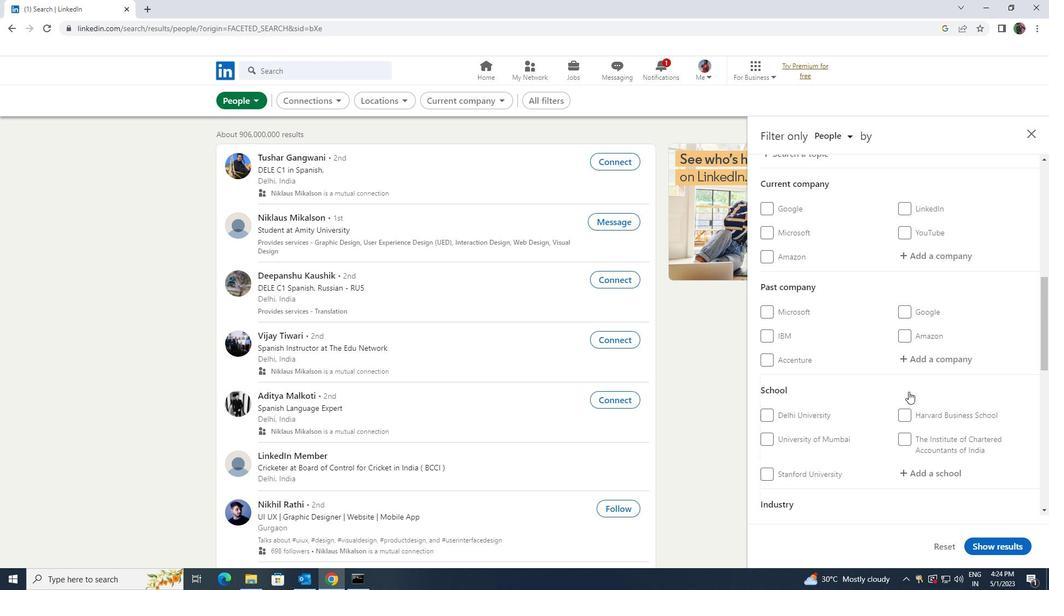 
Action: Mouse moved to (915, 315)
Screenshot: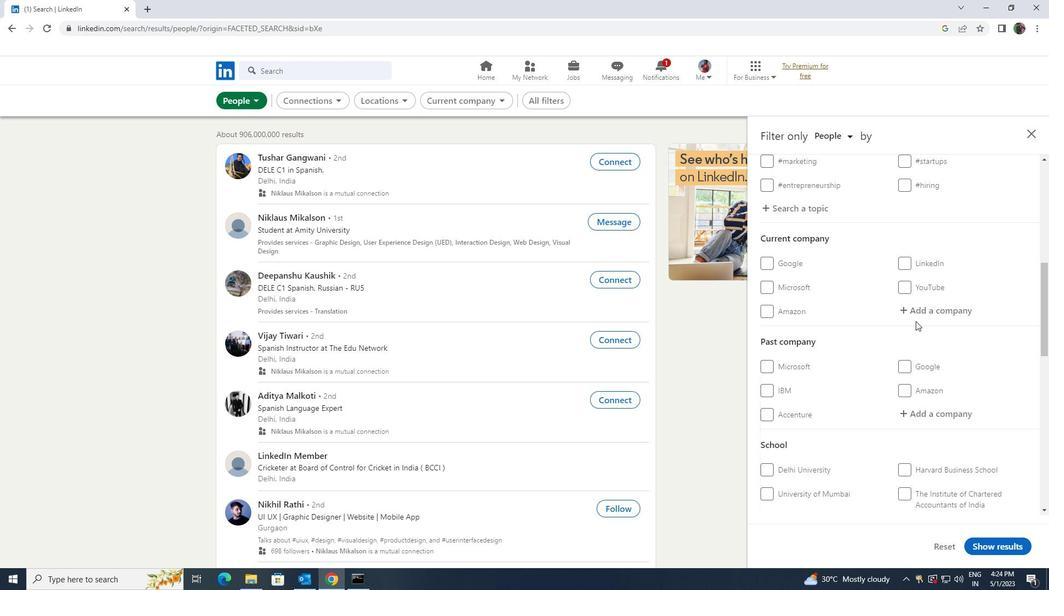 
Action: Mouse pressed left at (915, 315)
Screenshot: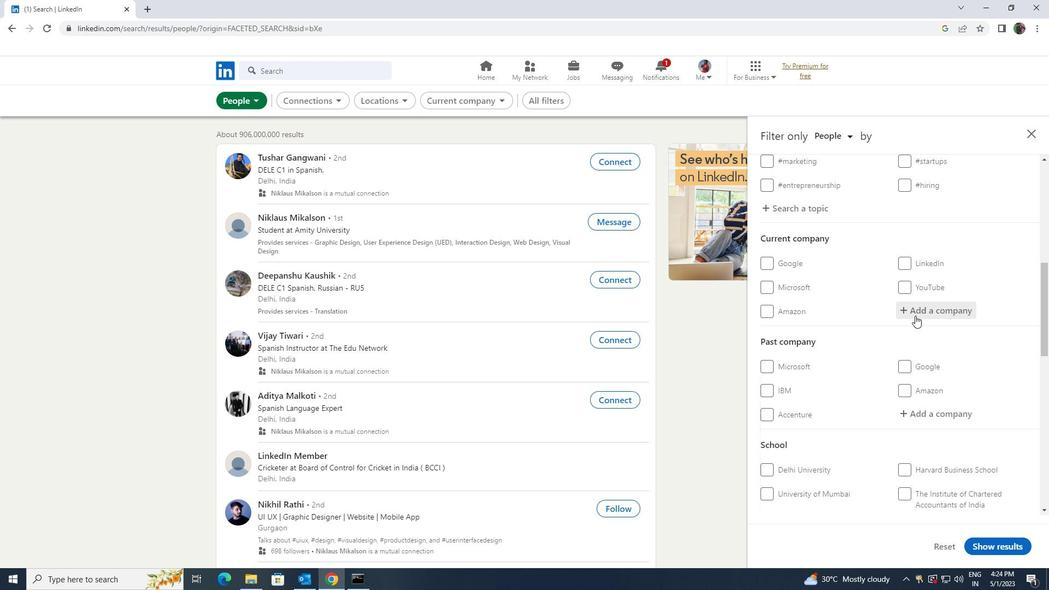 
Action: Key pressed <Key.shift><Key.shift><Key.shift><Key.shift>ALLEN<Key.space><Key.shift>CAR
Screenshot: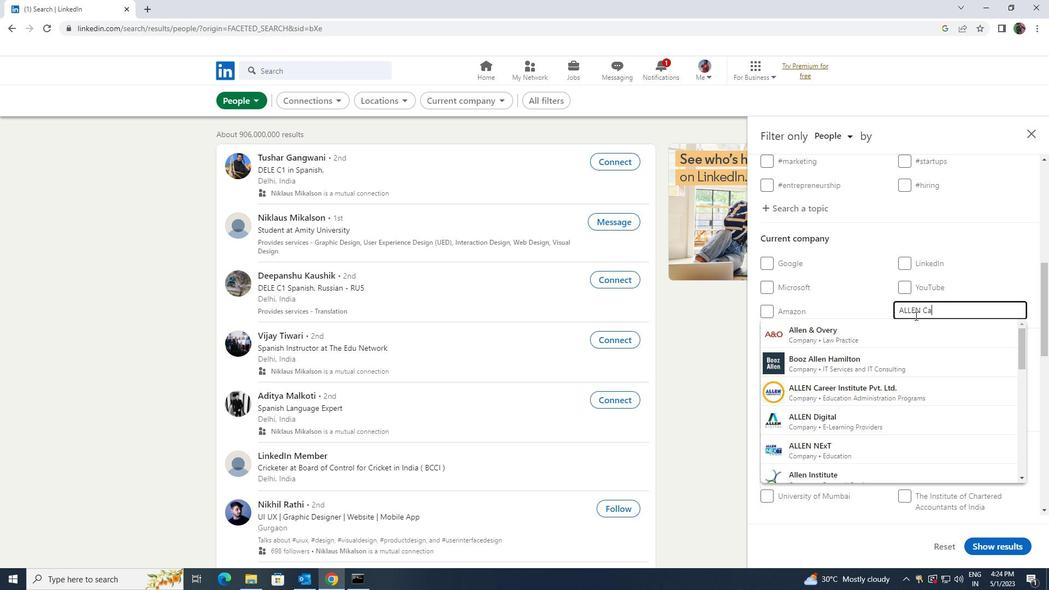 
Action: Mouse moved to (914, 321)
Screenshot: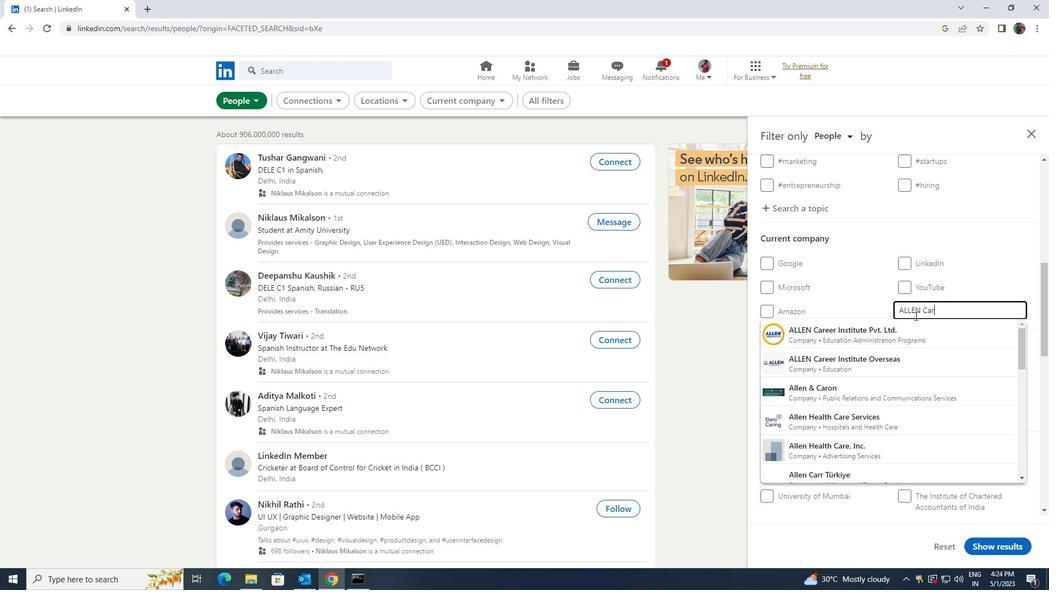 
Action: Mouse pressed left at (914, 321)
Screenshot: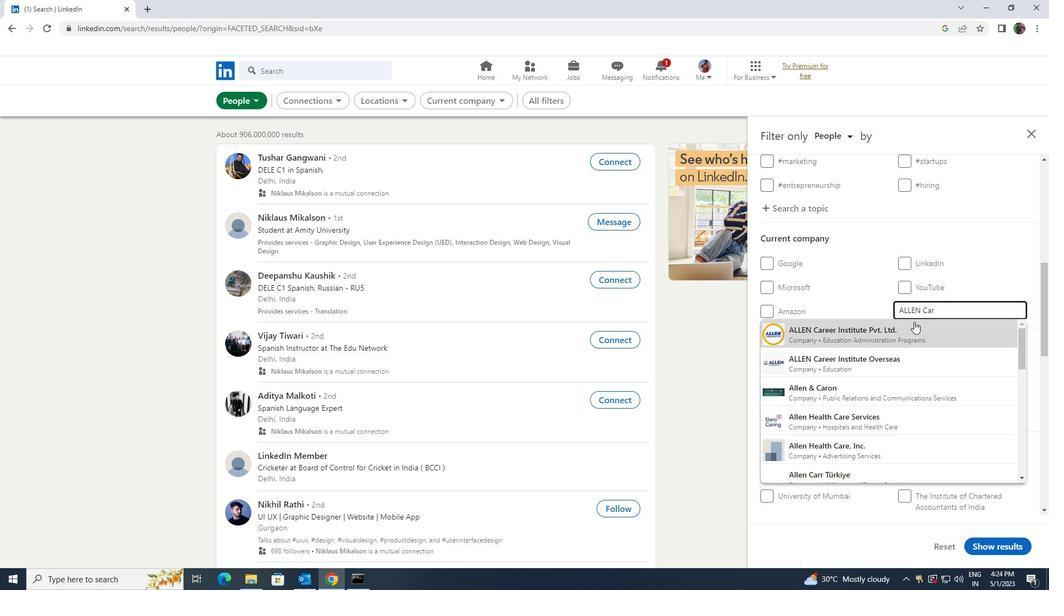 
Action: Mouse scrolled (914, 321) with delta (0, 0)
Screenshot: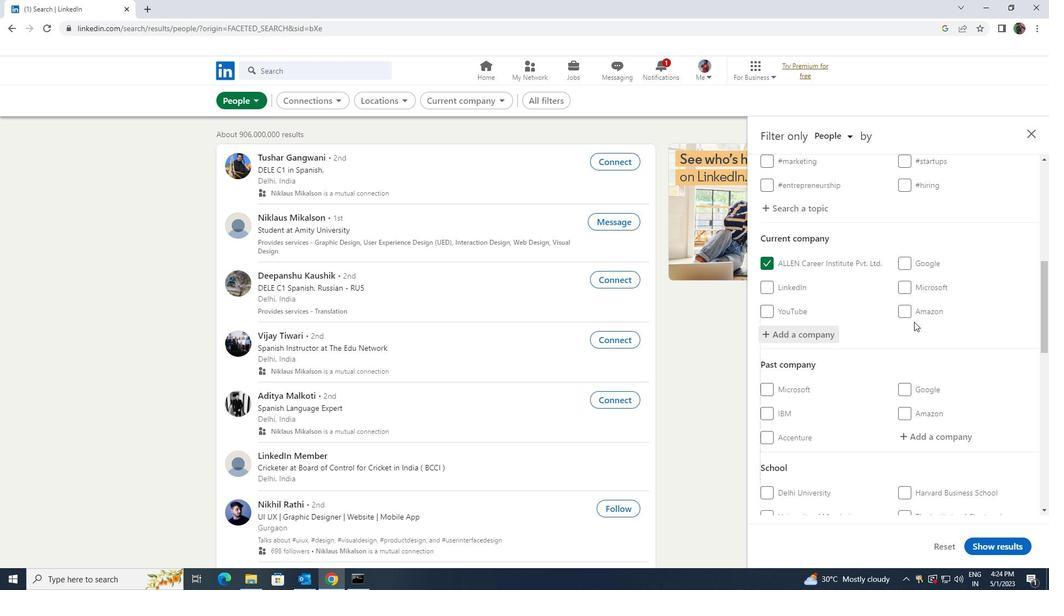 
Action: Mouse scrolled (914, 321) with delta (0, 0)
Screenshot: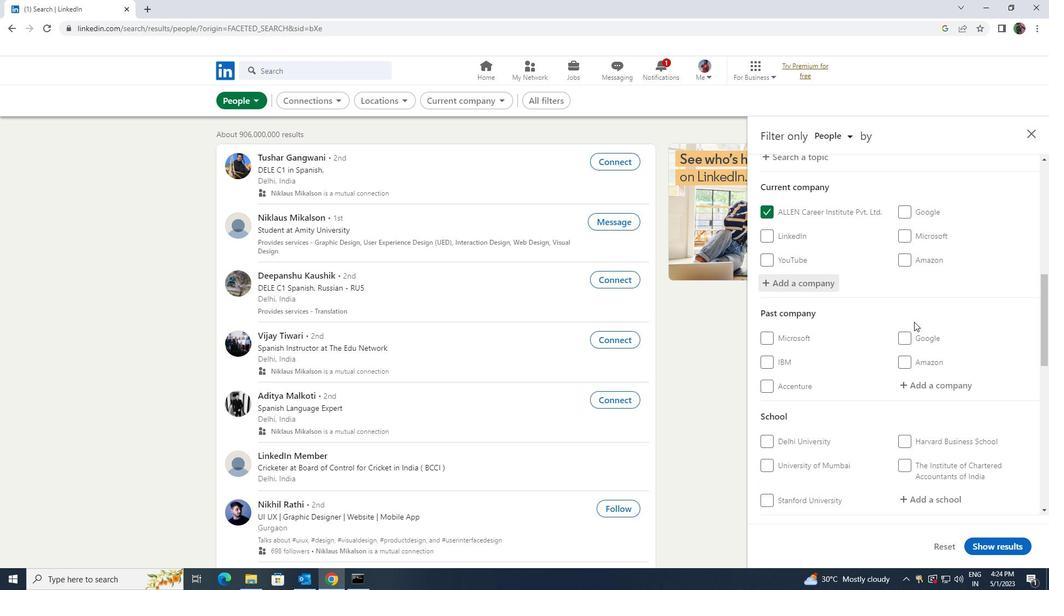 
Action: Mouse scrolled (914, 321) with delta (0, 0)
Screenshot: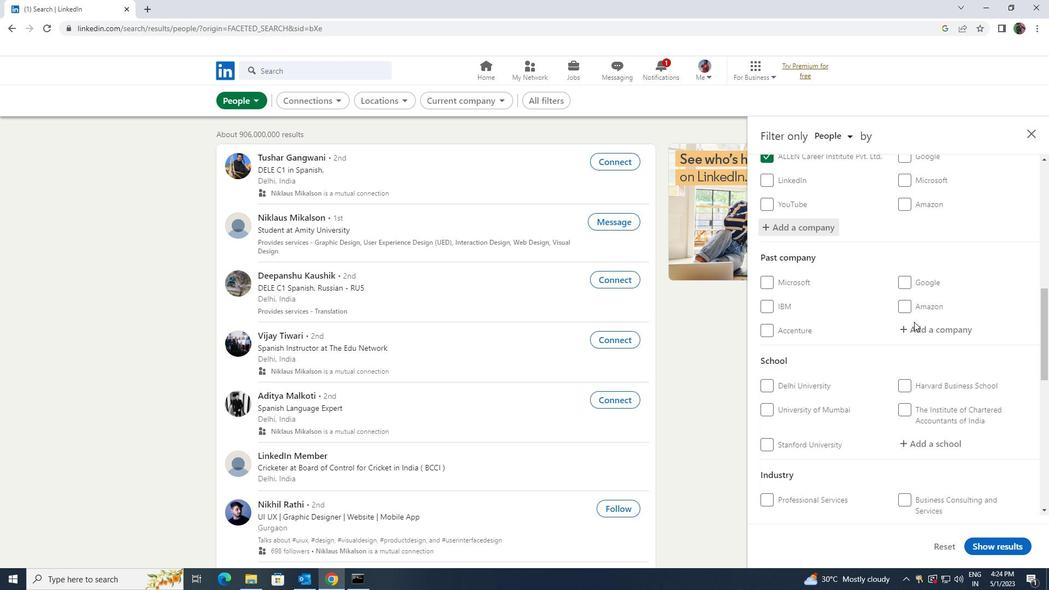 
Action: Mouse scrolled (914, 321) with delta (0, 0)
Screenshot: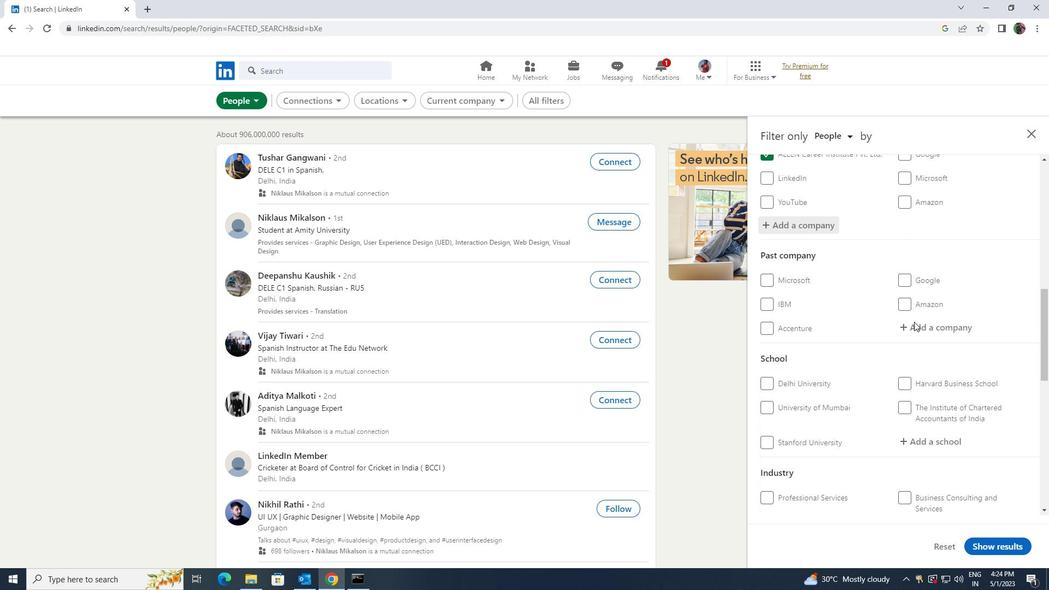 
Action: Mouse moved to (919, 328)
Screenshot: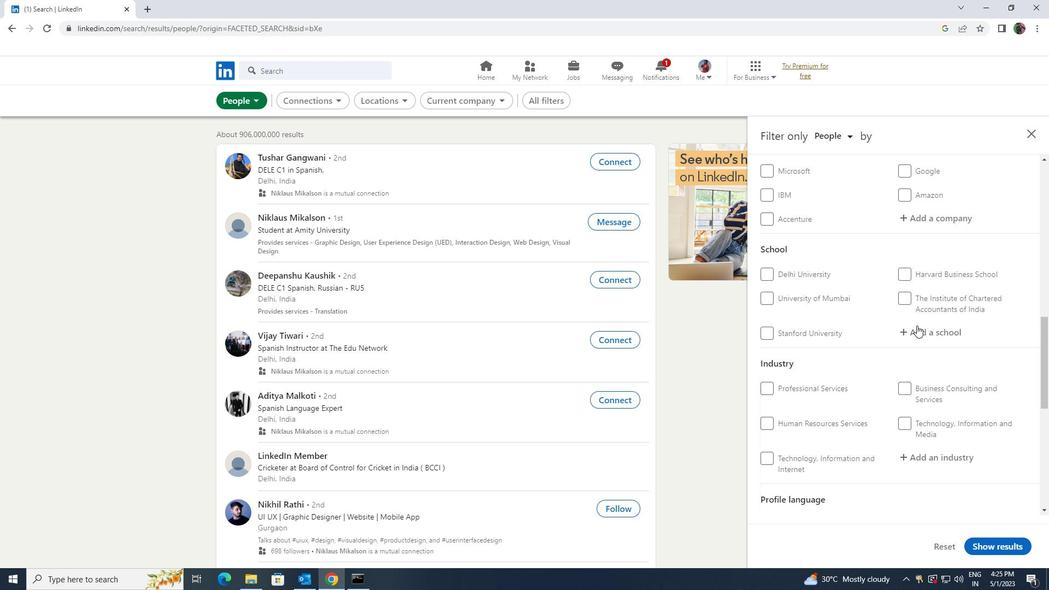 
Action: Mouse pressed left at (919, 328)
Screenshot: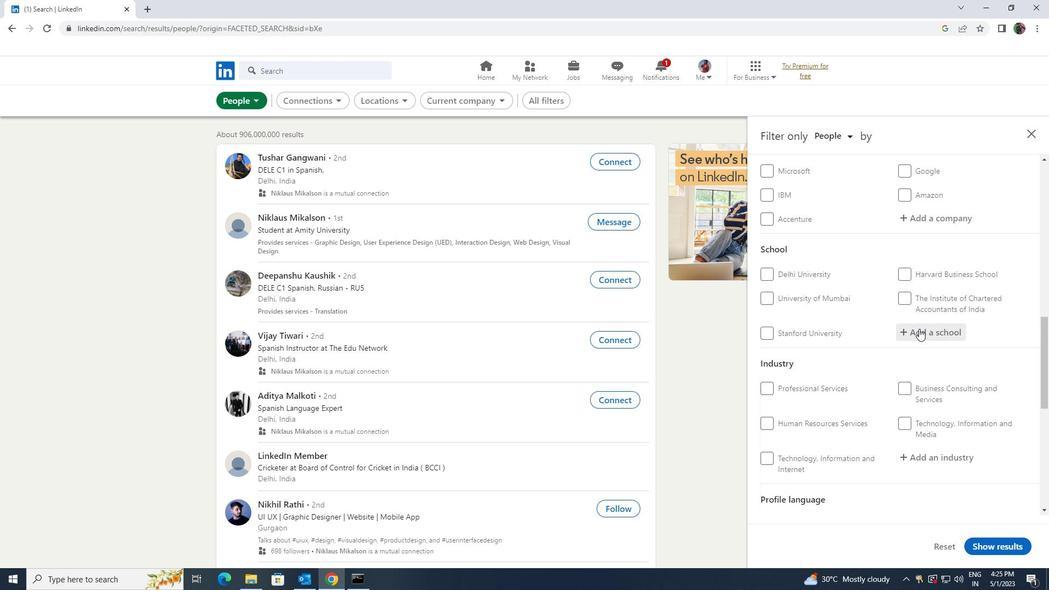 
Action: Key pressed <Key.shift><Key.shift><Key.shift><Key.shift><Key.shift><Key.shift><Key.shift><Key.shift><Key.shift><Key.shift><Key.shift>ST.<Key.space>JOS
Screenshot: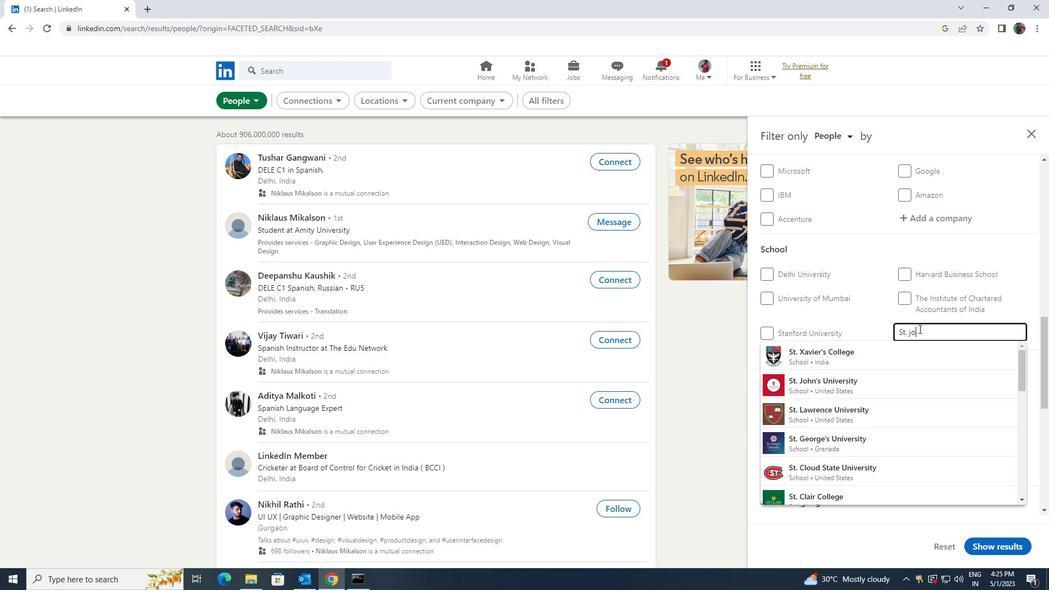 
Action: Mouse moved to (915, 346)
Screenshot: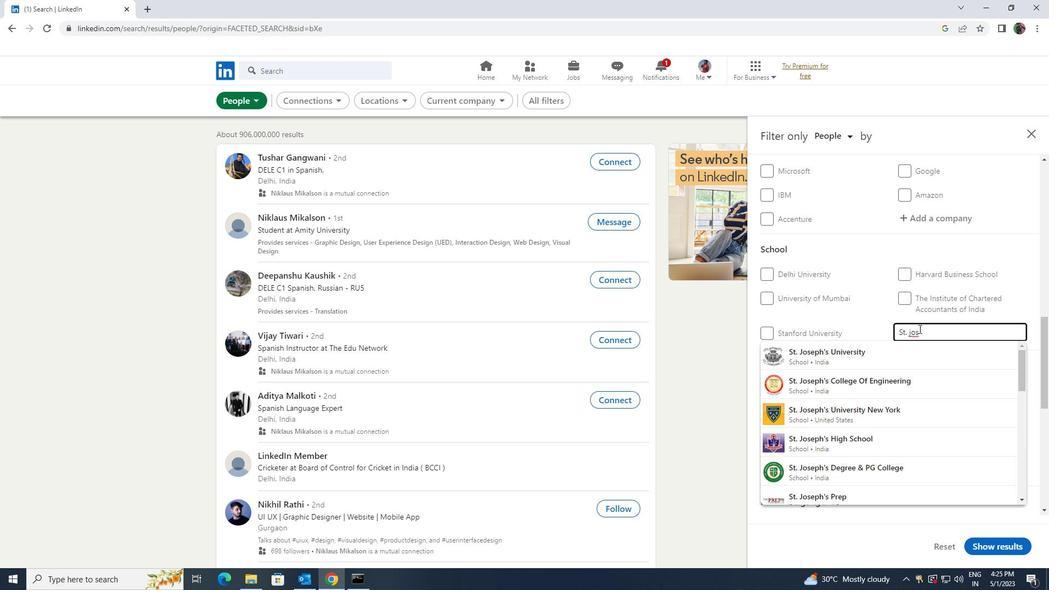 
Action: Mouse pressed left at (915, 346)
Screenshot: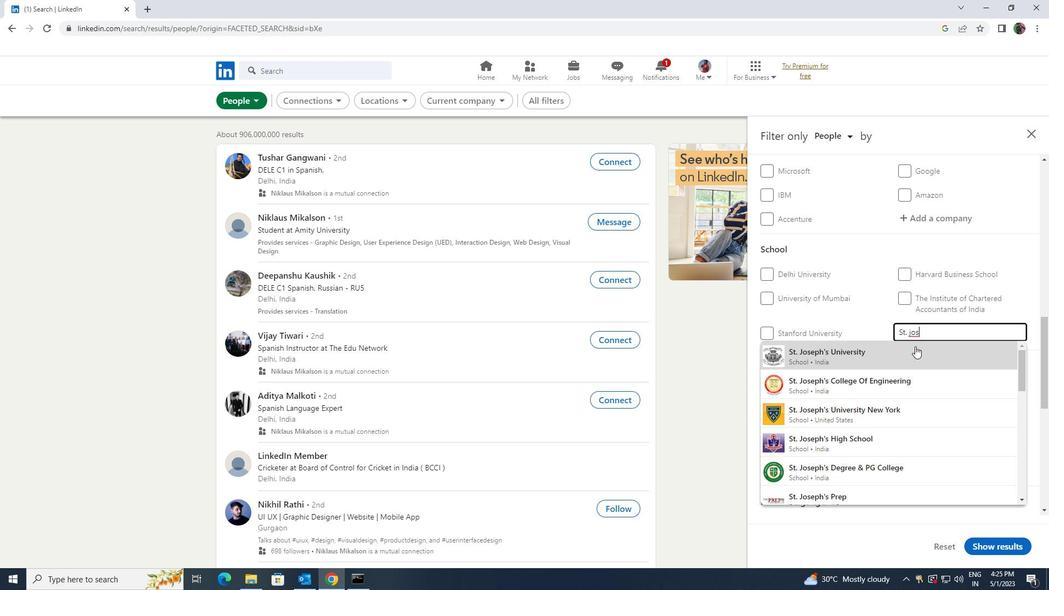 
Action: Mouse moved to (914, 347)
Screenshot: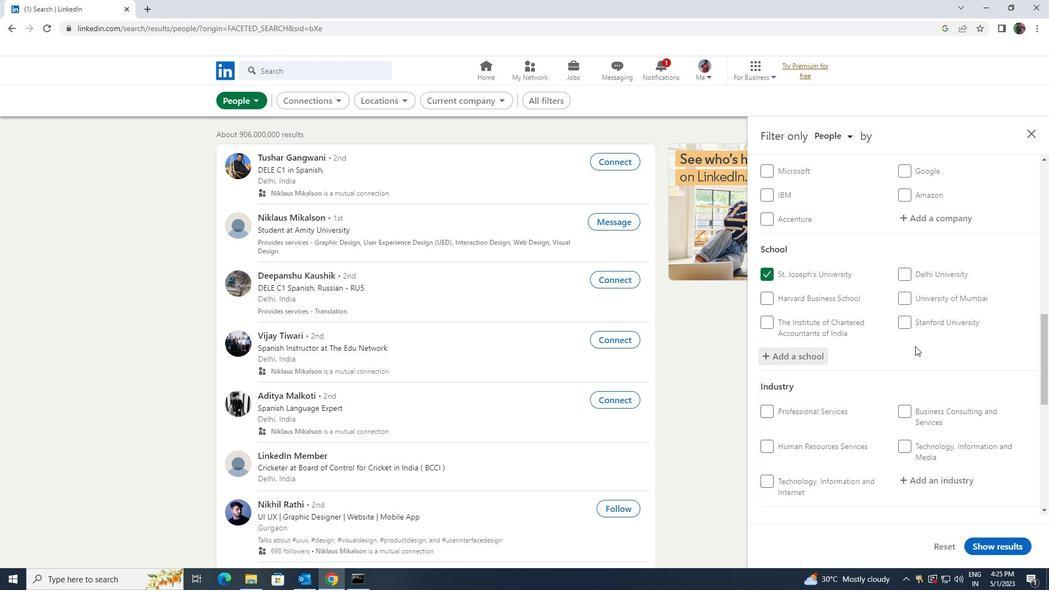 
Action: Mouse scrolled (914, 346) with delta (0, 0)
Screenshot: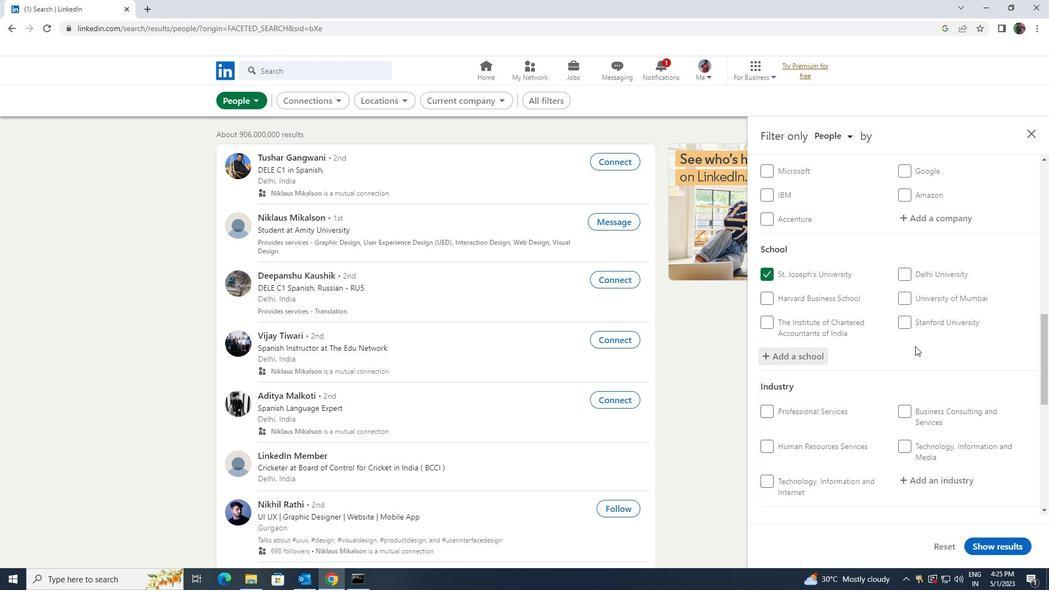 
Action: Mouse moved to (914, 348)
Screenshot: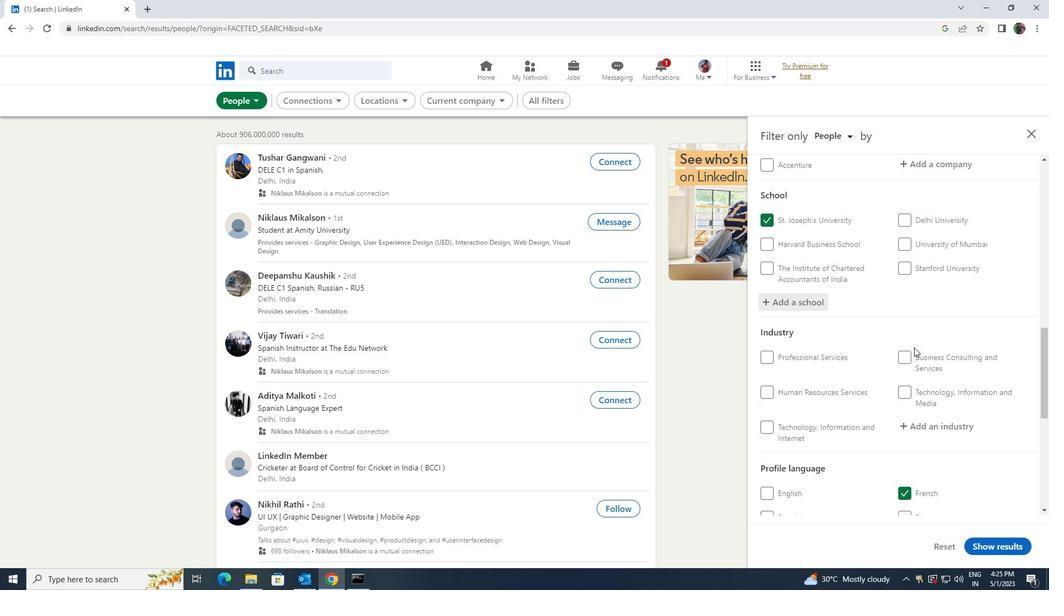 
Action: Mouse scrolled (914, 347) with delta (0, 0)
Screenshot: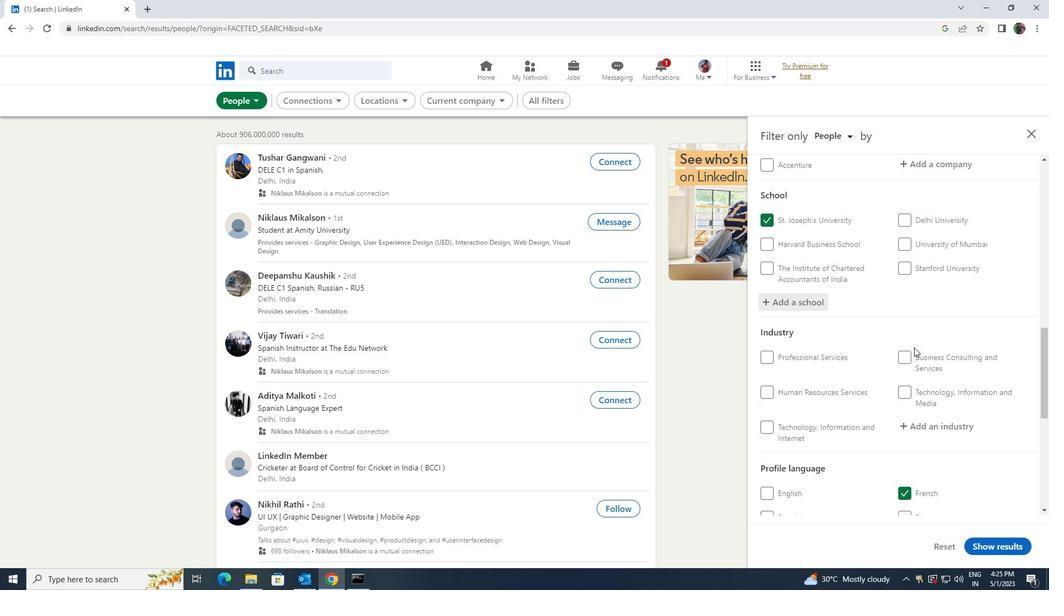 
Action: Mouse moved to (920, 366)
Screenshot: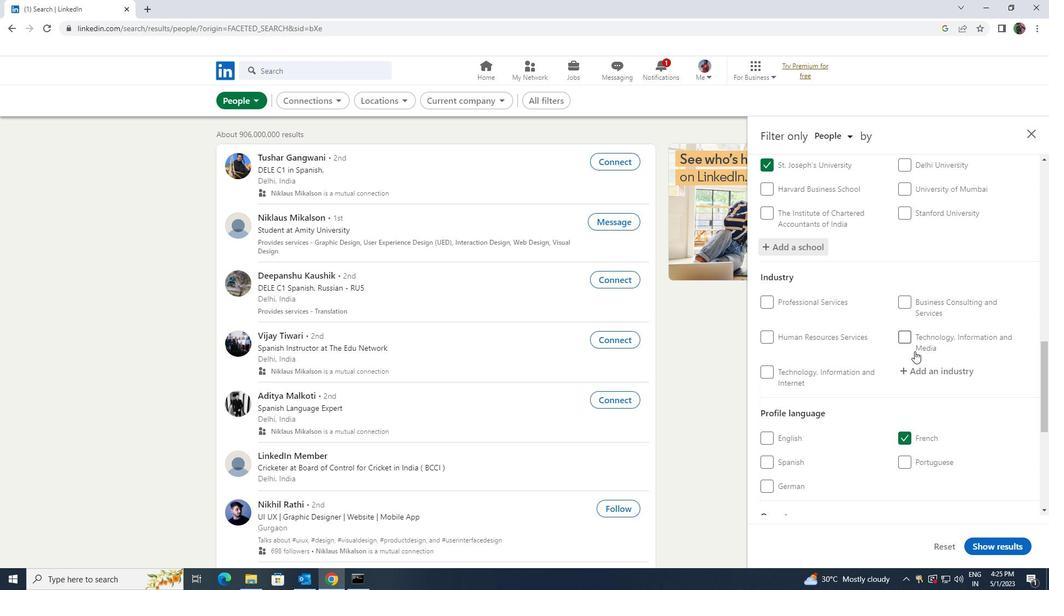 
Action: Mouse pressed left at (920, 366)
Screenshot: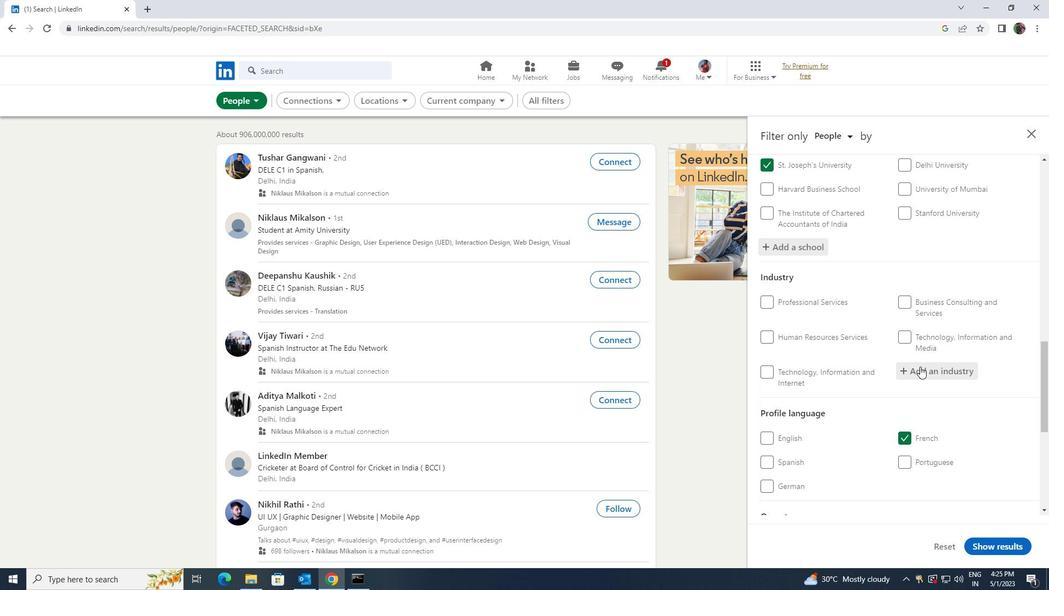
Action: Mouse moved to (924, 364)
Screenshot: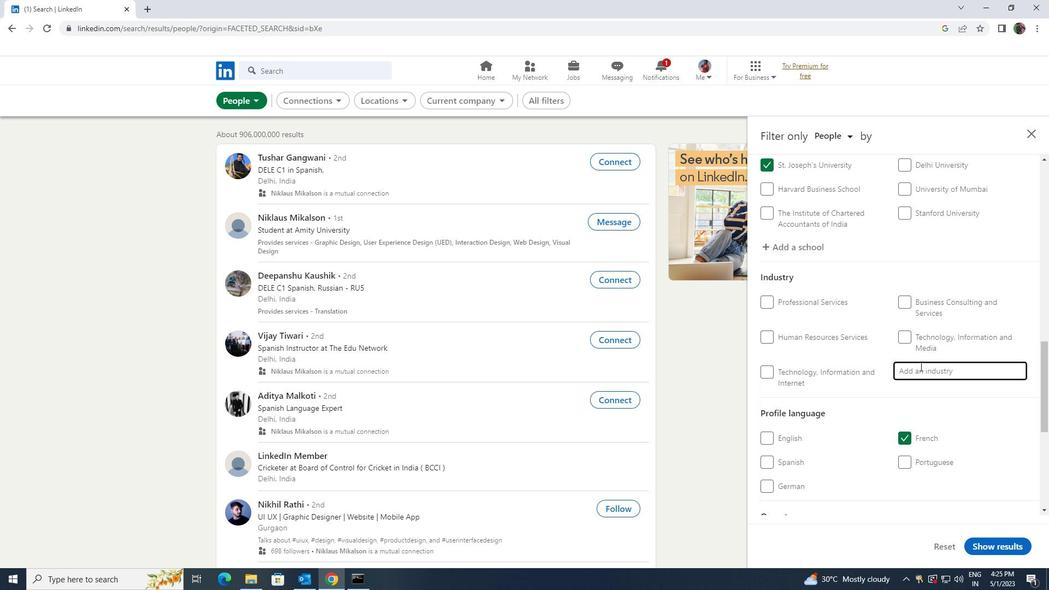 
Action: Key pressed <Key.shift><Key.shift><Key.shift><Key.shift><Key.shift><Key.shift><Key.shift><Key.shift><Key.shift><Key.shift><Key.shift><Key.shift><Key.shift><Key.shift><Key.shift><Key.shift><Key.shift><Key.shift><Key.shift><Key.shift><Key.shift><Key.shift><Key.shift><Key.shift><Key.shift><Key.shift><Key.shift>OFFICE<Key.space><Key.shift>ADMINI
Screenshot: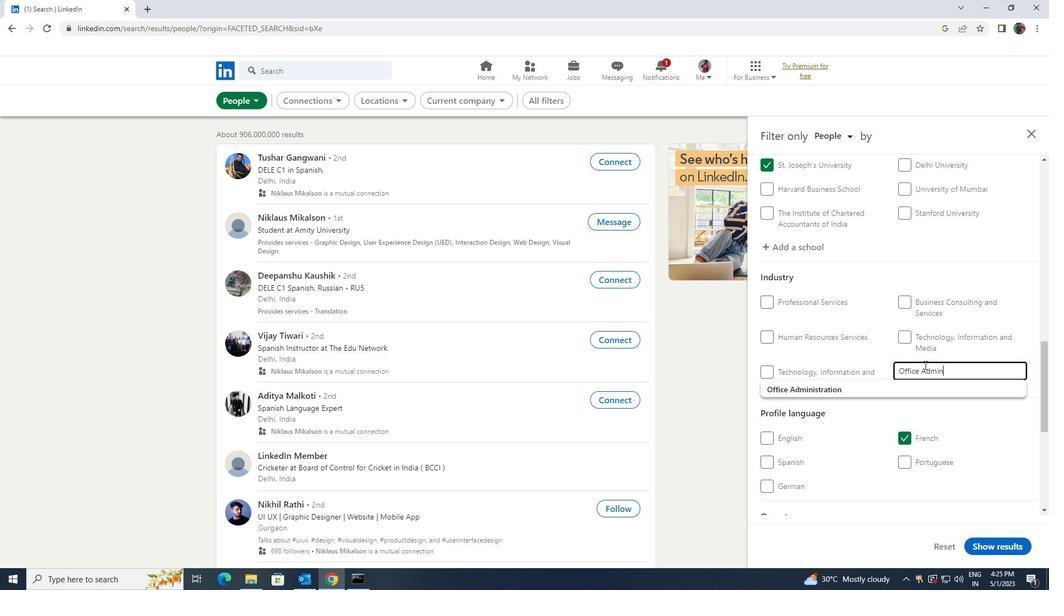 
Action: Mouse moved to (919, 383)
Screenshot: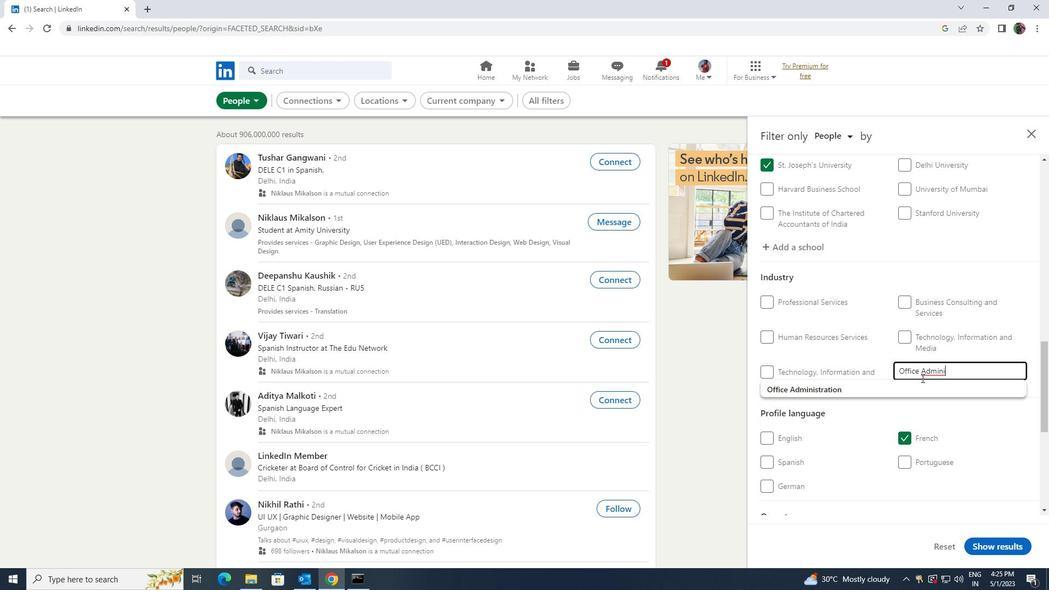 
Action: Mouse pressed left at (919, 383)
Screenshot: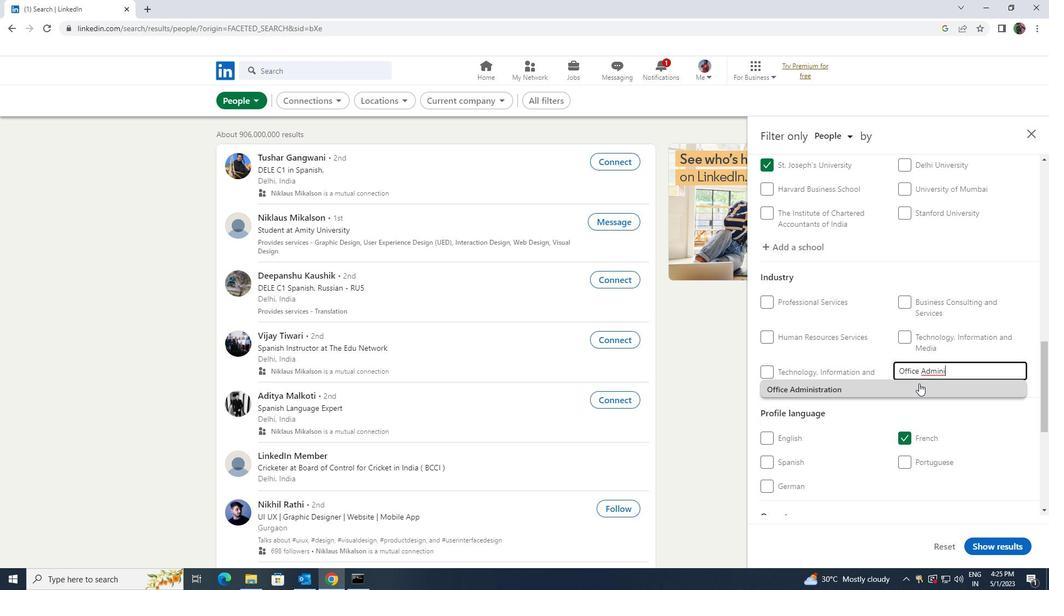
Action: Mouse scrolled (919, 383) with delta (0, 0)
Screenshot: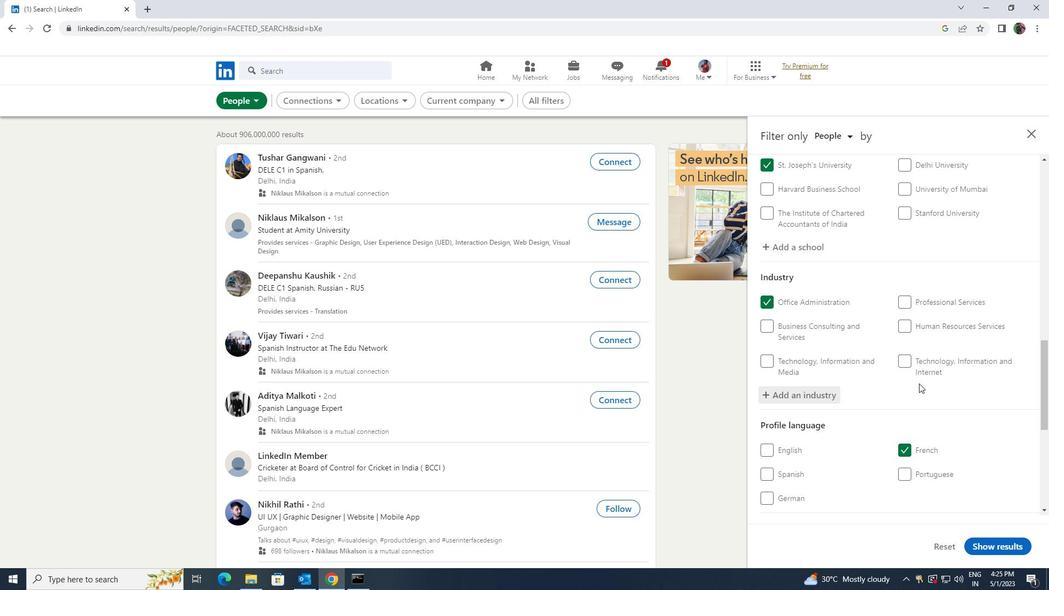 
Action: Mouse scrolled (919, 383) with delta (0, 0)
Screenshot: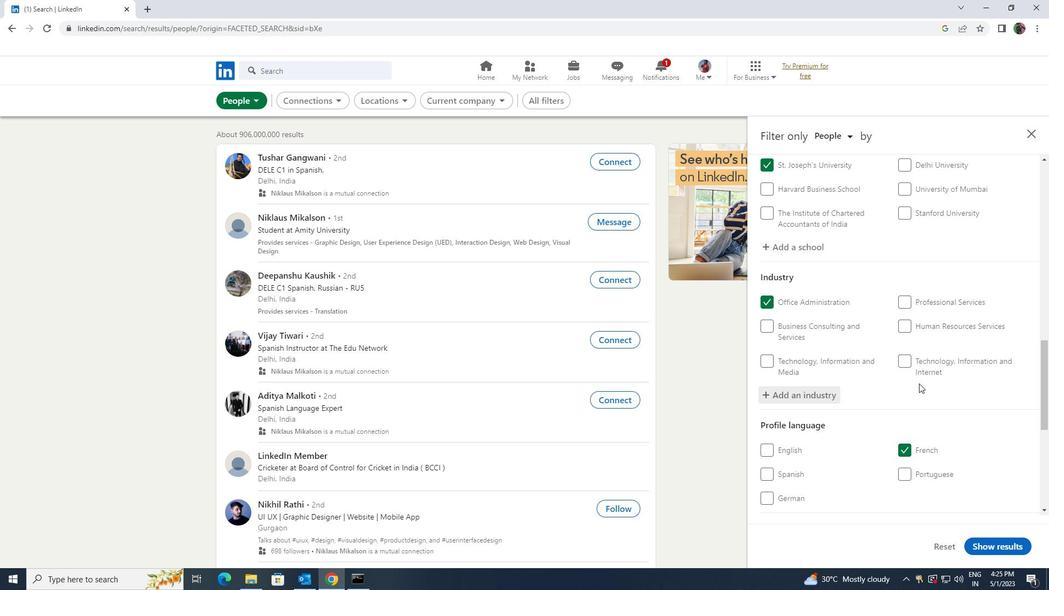
Action: Mouse moved to (917, 384)
Screenshot: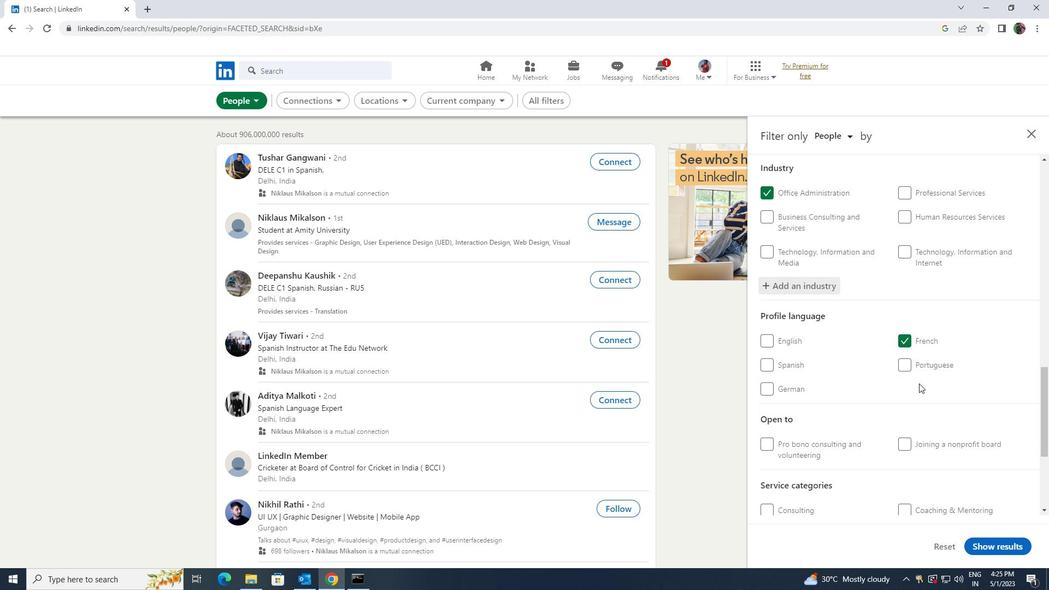 
Action: Mouse scrolled (917, 383) with delta (0, 0)
Screenshot: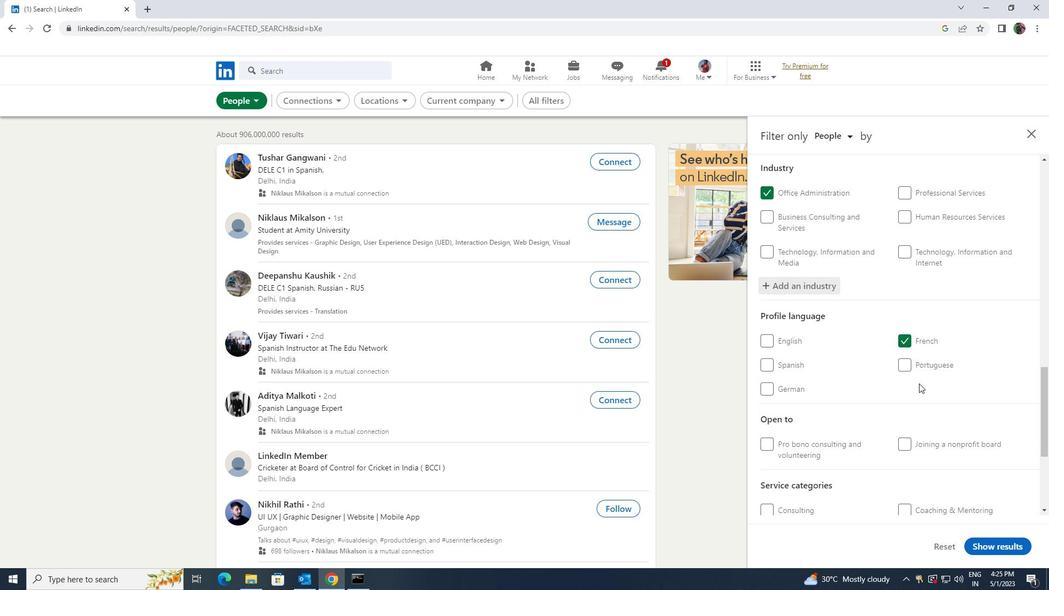 
Action: Mouse scrolled (917, 383) with delta (0, 0)
Screenshot: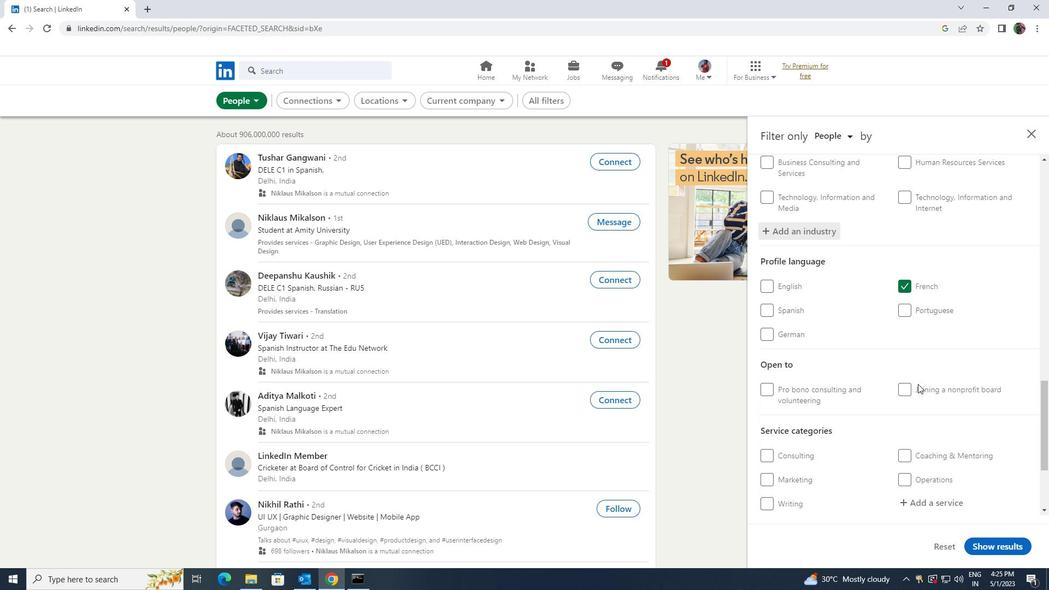 
Action: Mouse moved to (933, 448)
Screenshot: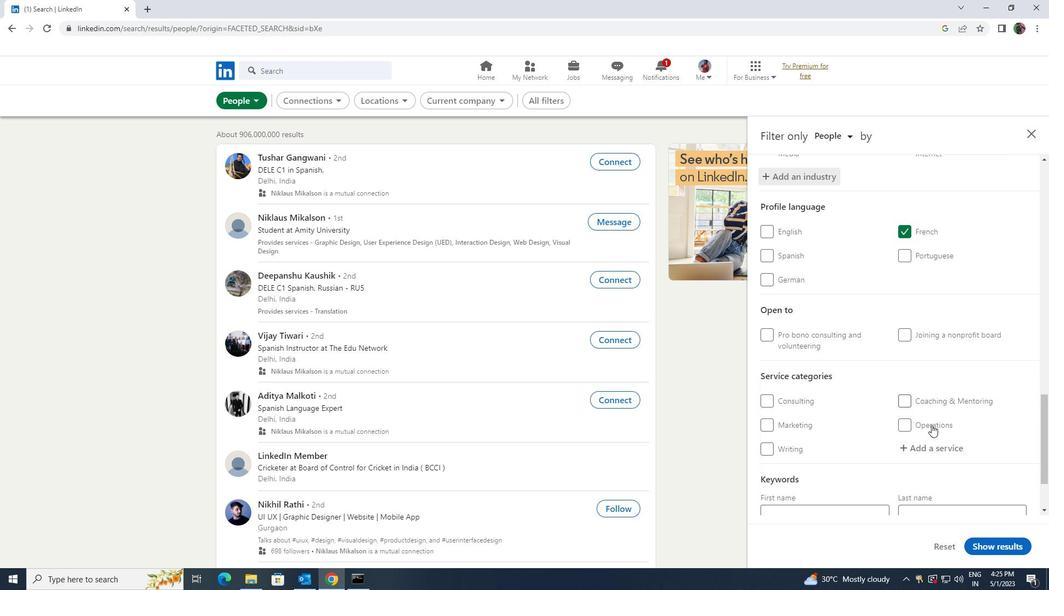 
Action: Mouse pressed left at (933, 448)
Screenshot: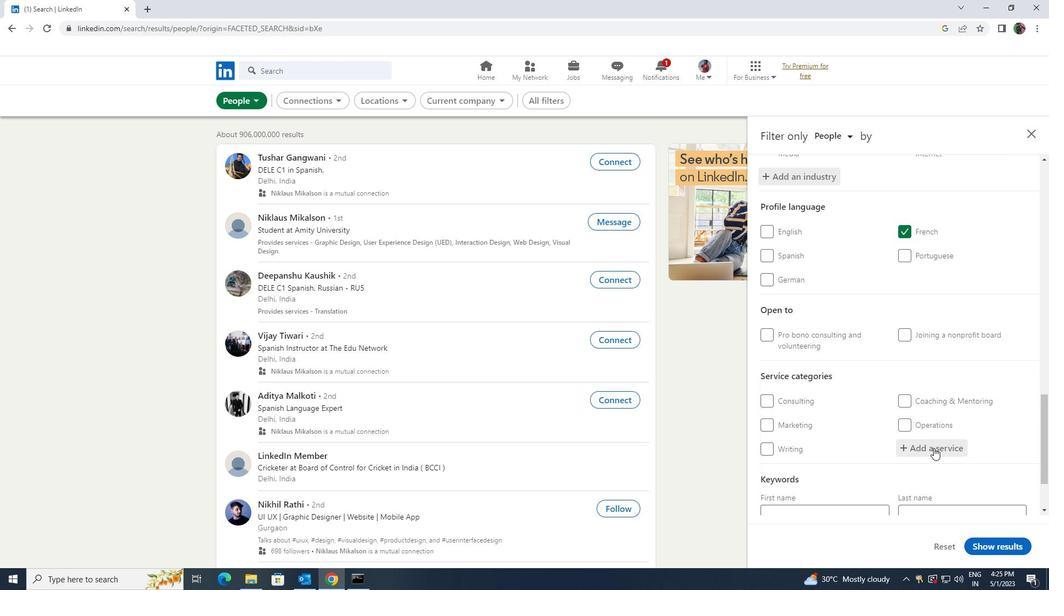 
Action: Key pressed <Key.shift><Key.shift><Key.shift><Key.shift><Key.shift><Key.shift>DATE<Key.space>ENTERY
Screenshot: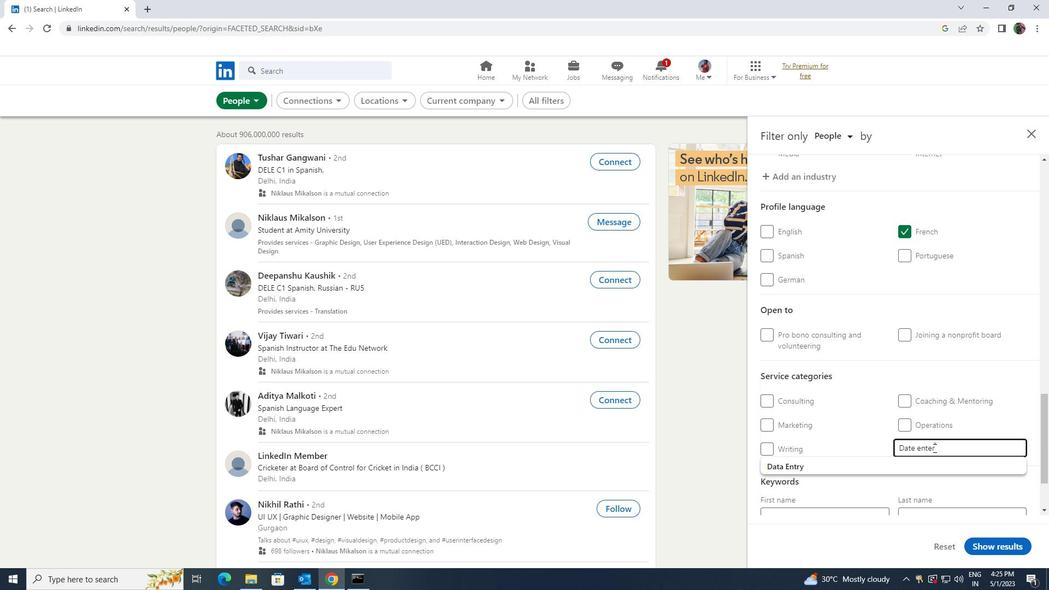 
Action: Mouse scrolled (933, 447) with delta (0, 0)
Screenshot: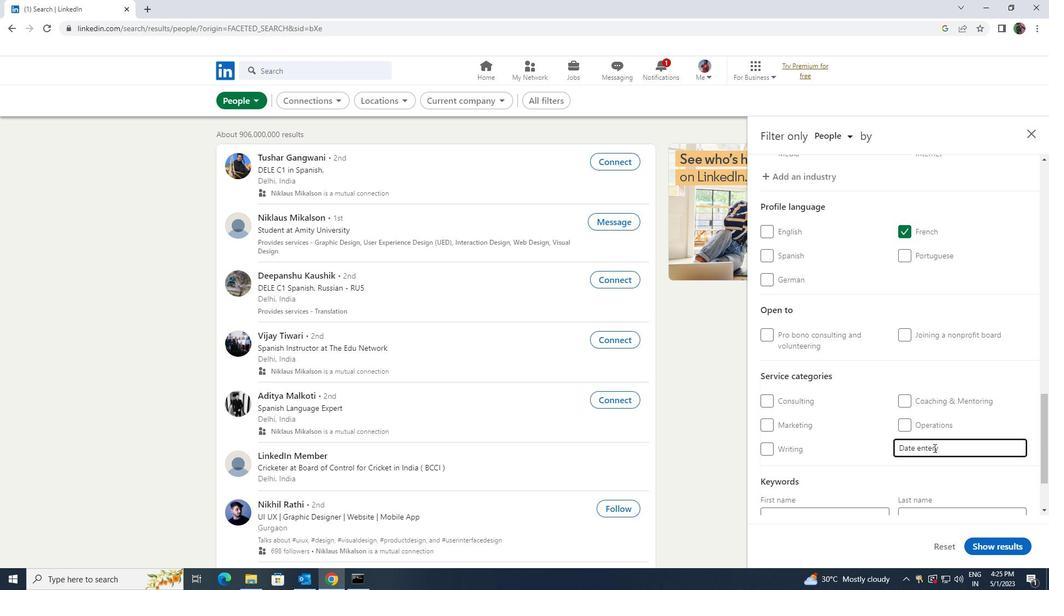 
Action: Mouse scrolled (933, 447) with delta (0, 0)
Screenshot: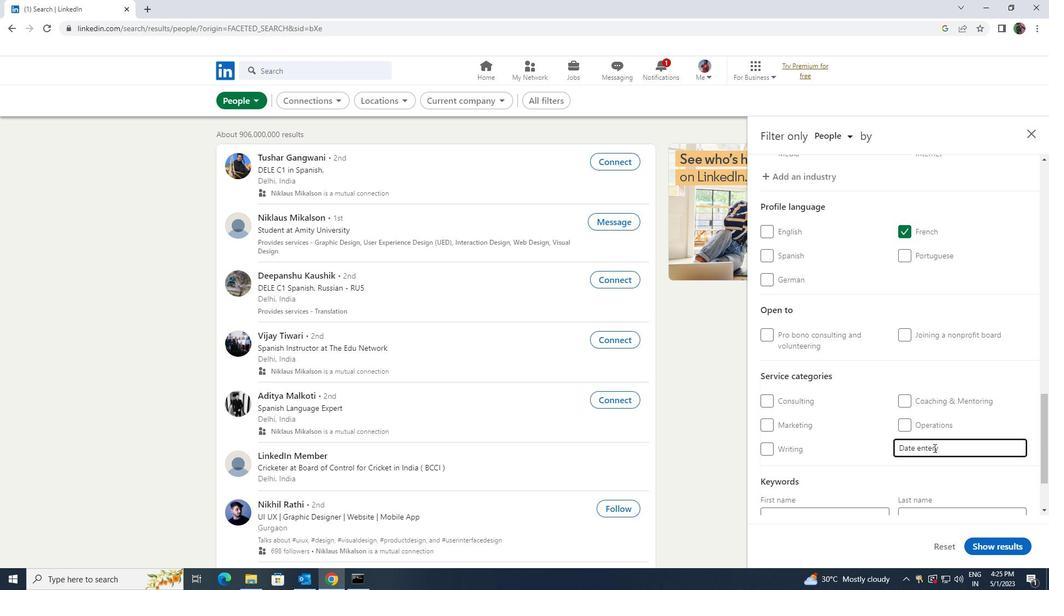 
Action: Mouse moved to (863, 464)
Screenshot: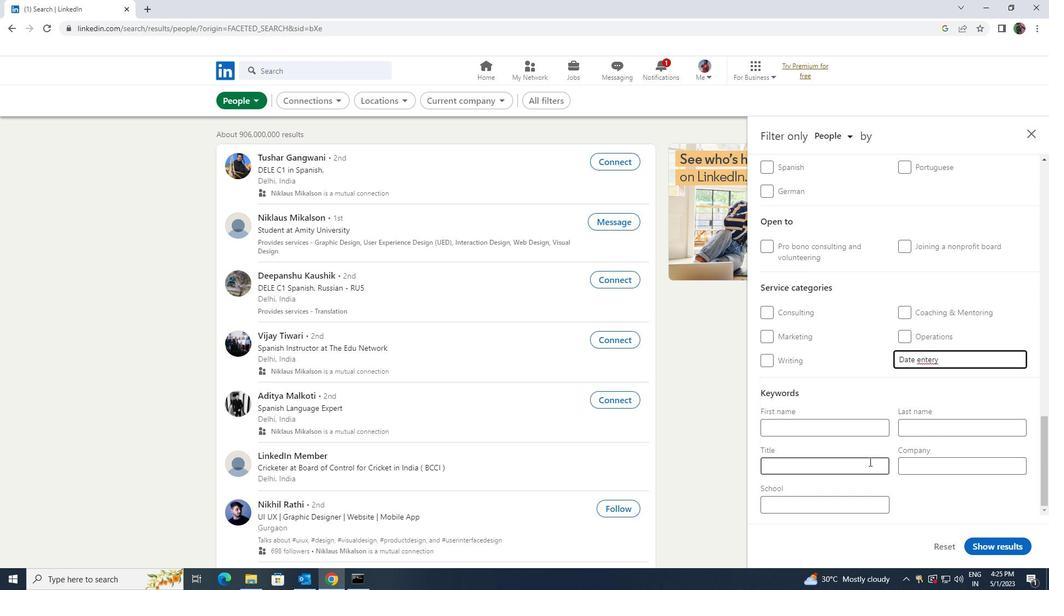 
Action: Mouse pressed left at (863, 464)
Screenshot: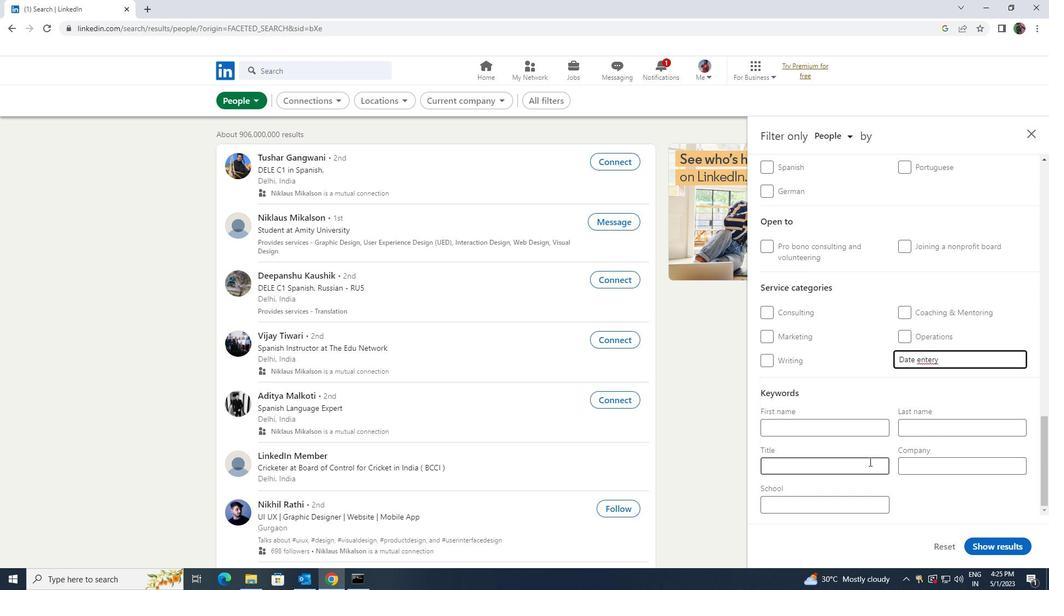
Action: Key pressed <Key.shift><Key.shift><Key.shift><Key.shift><Key.shift><Key.shift><Key.shift><Key.shift><Key.shift>REIKI<Key.space><Key.shift>PRACTITIONER
Screenshot: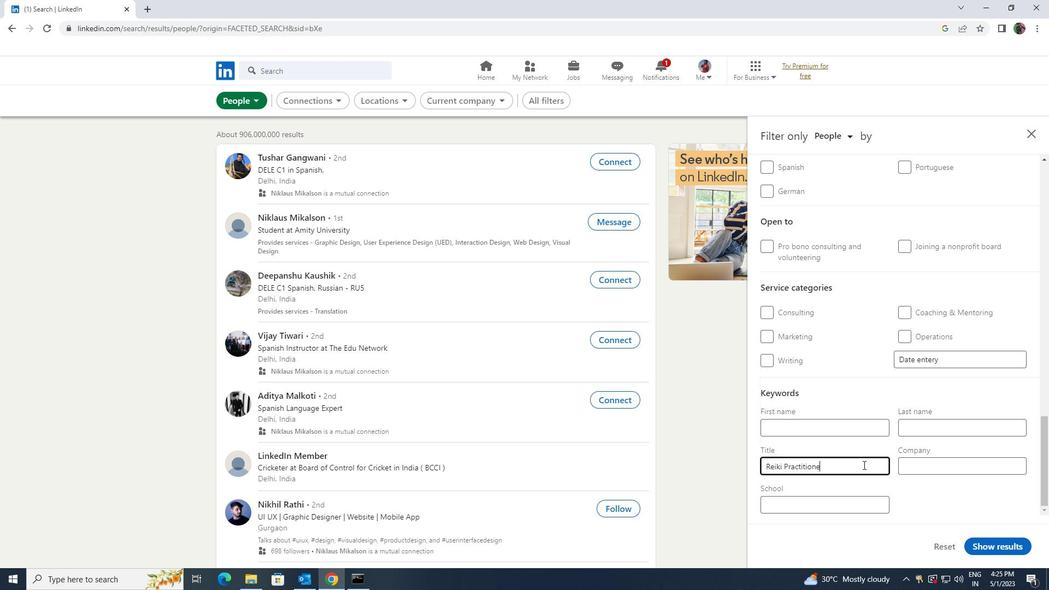 
Action: Mouse moved to (978, 541)
Screenshot: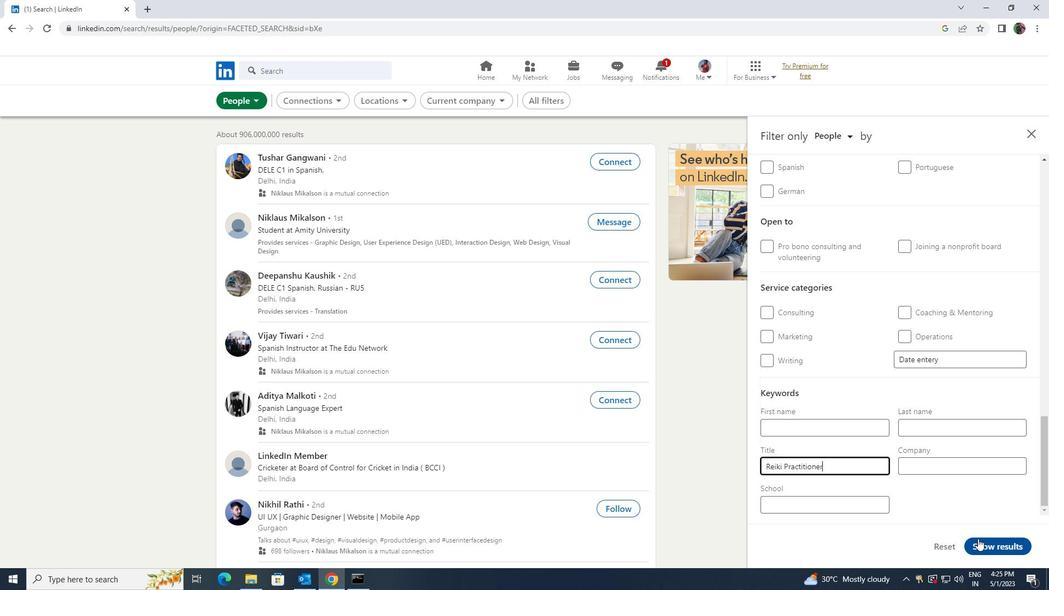 
Action: Mouse pressed left at (978, 541)
Screenshot: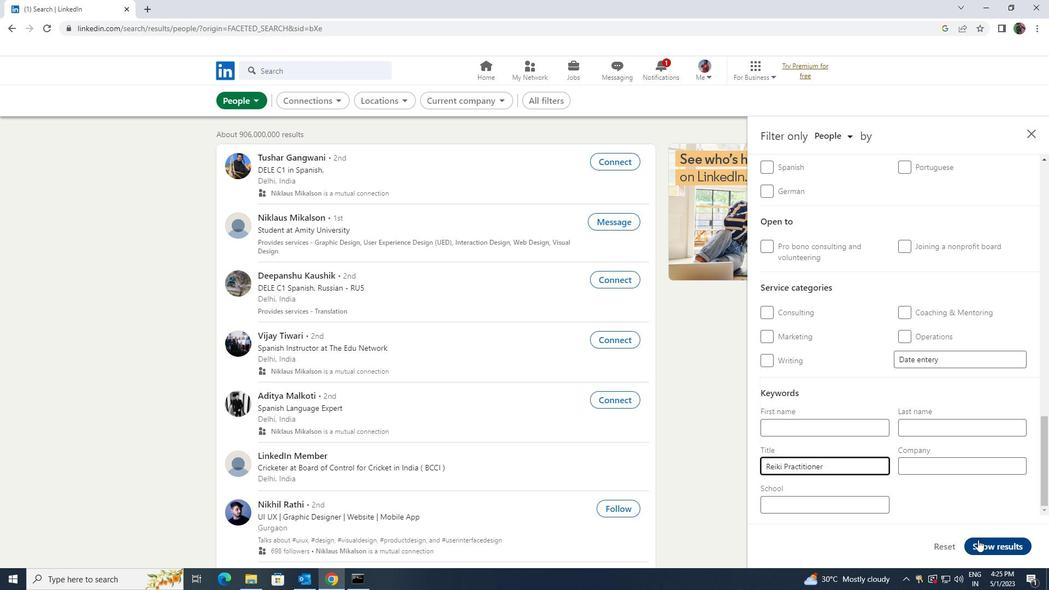 
